 Task: AssignMailaustralia7@gmail.com as Assignee of Child Issue ChildIssue0000000149 of Issue Issue0000000075 in Backlog  in Scrum Project Project0000000015 in Jira. AssignMailaustralia7@gmail.com as Assignee of Child Issue ChildIssue0000000150 of Issue Issue0000000075 in Backlog  in Scrum Project Project0000000015 in Jira. AssignVinnyoffice2@gmail.com as Assignee of Child Issue ChildIssue0000000151 of Issue Issue0000000076 in Backlog  in Scrum Project Project0000000016 in Jira. AssignVinnyoffice2@gmail.com as Assignee of Child Issue ChildIssue0000000152 of Issue Issue0000000076 in Backlog  in Scrum Project Project0000000016 in Jira. AssignVinnyoffice2@gmail.com as Assignee of Child Issue ChildIssue0000000153 of Issue Issue0000000077 in Backlog  in Scrum Project Project0000000016 in Jira
Action: Mouse moved to (365, 519)
Screenshot: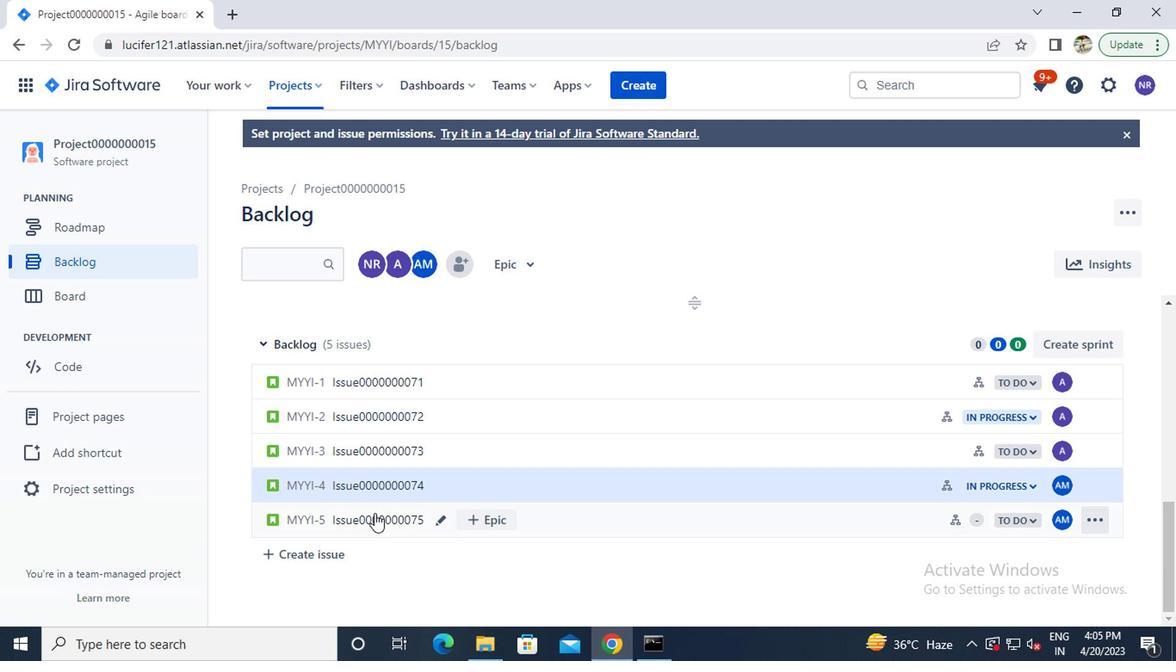 
Action: Mouse pressed left at (365, 519)
Screenshot: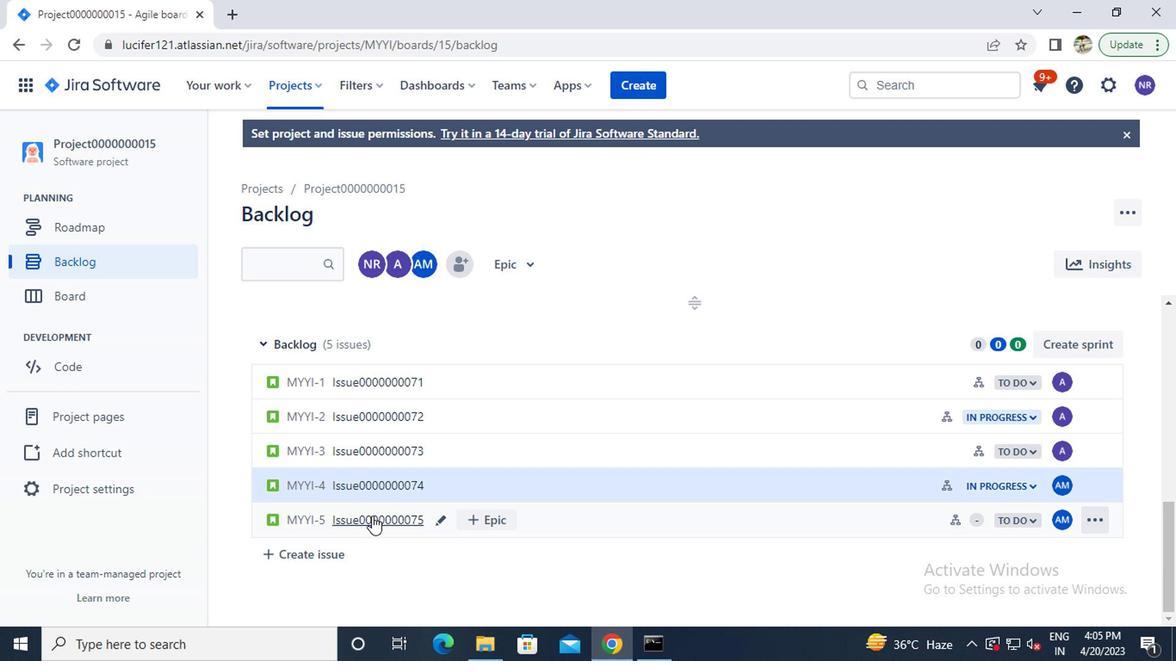 
Action: Mouse moved to (974, 476)
Screenshot: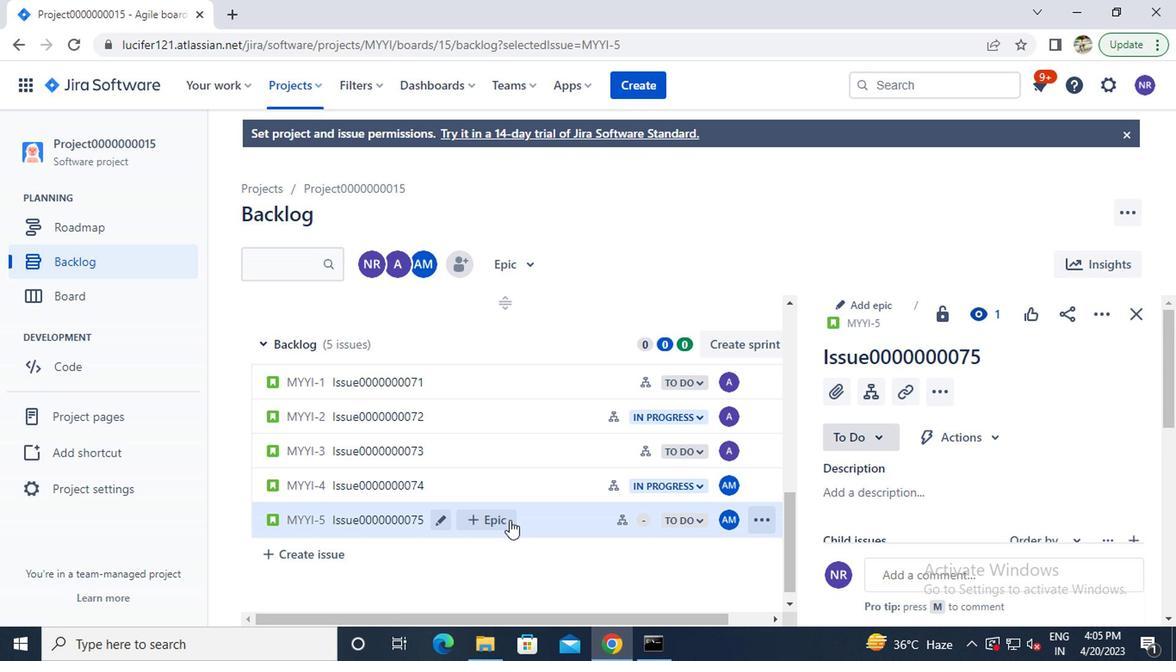 
Action: Mouse scrolled (974, 475) with delta (0, 0)
Screenshot: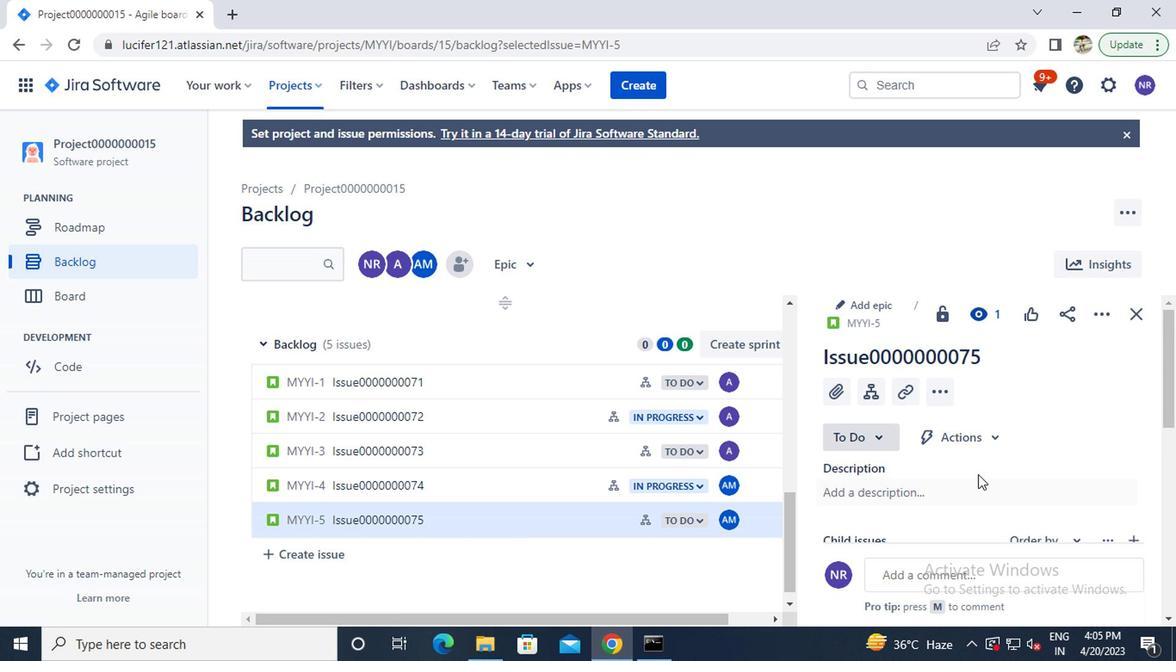 
Action: Mouse scrolled (974, 475) with delta (0, 0)
Screenshot: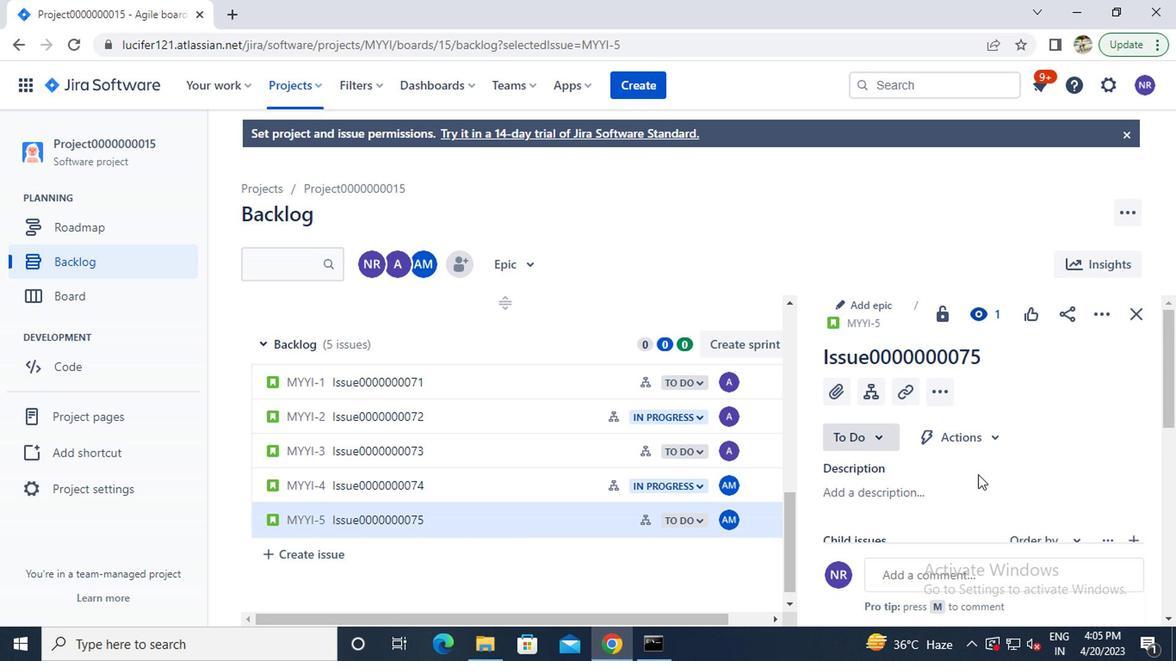 
Action: Mouse moved to (1060, 431)
Screenshot: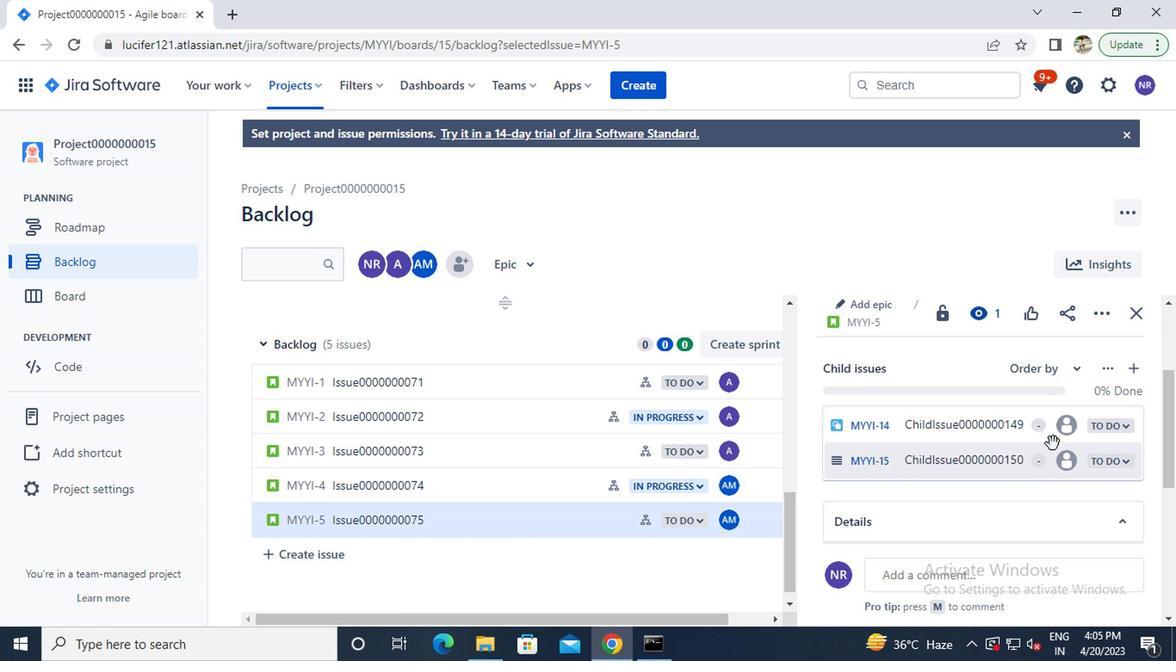 
Action: Mouse pressed left at (1060, 431)
Screenshot: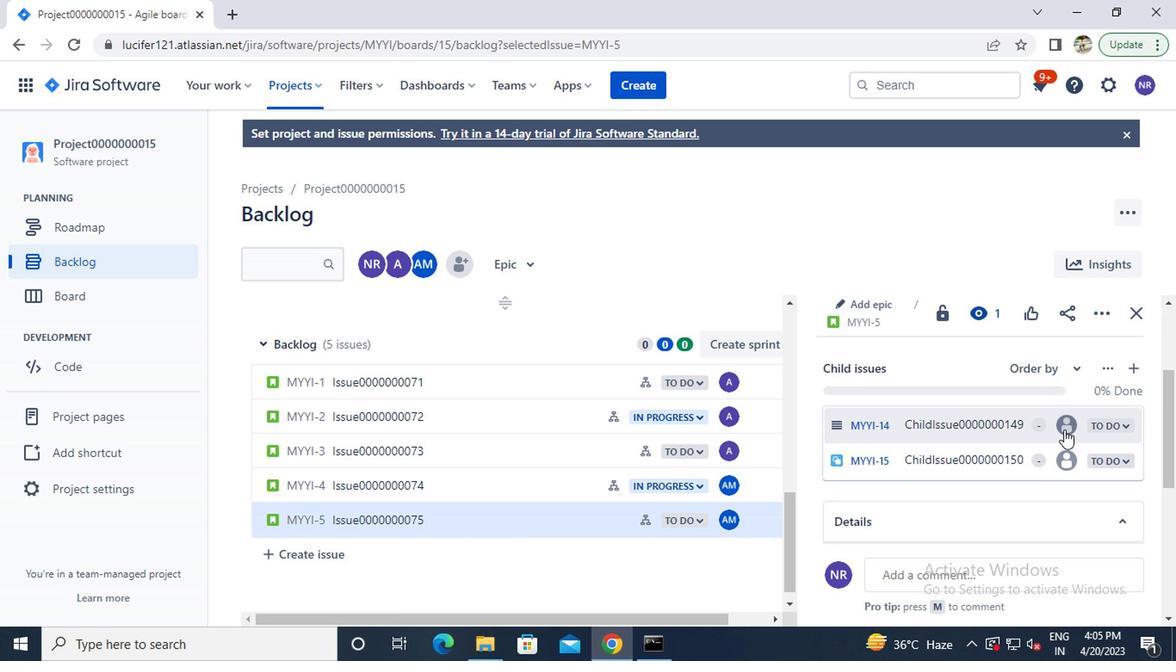 
Action: Key pressed m
Screenshot: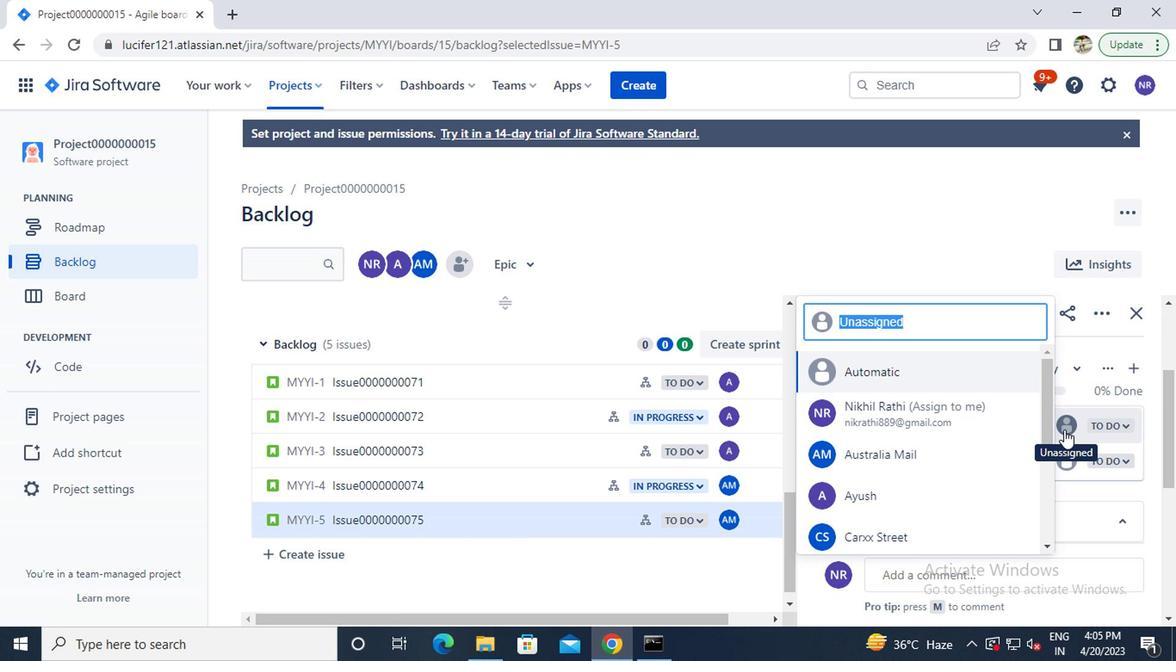 
Action: Mouse moved to (914, 419)
Screenshot: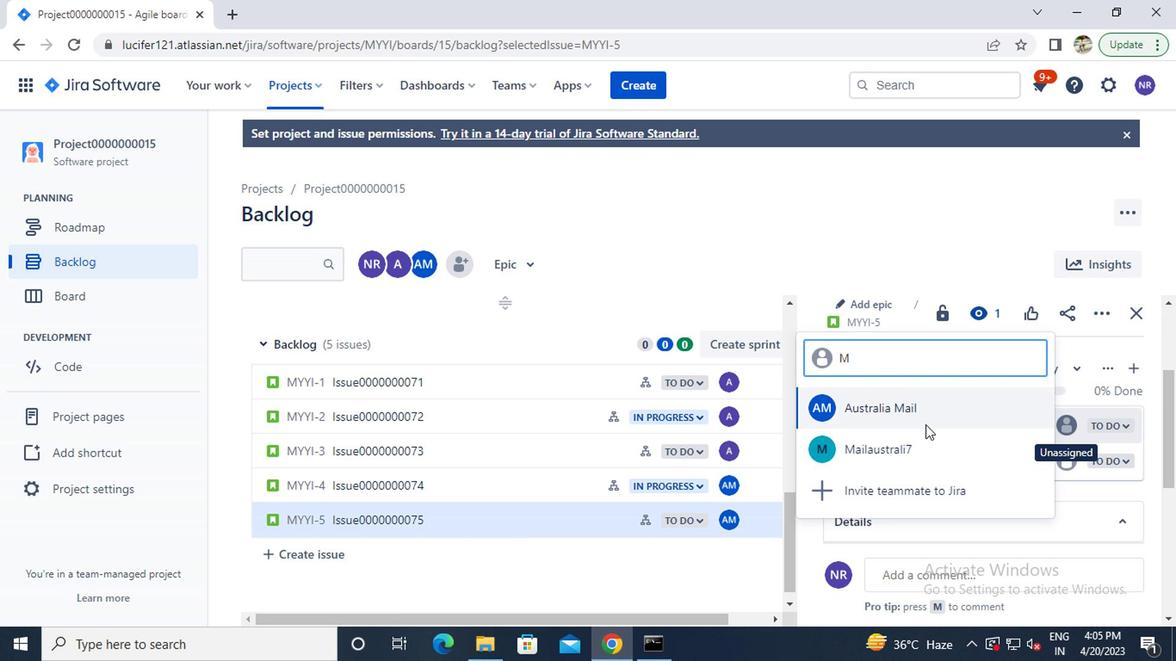 
Action: Mouse pressed left at (914, 419)
Screenshot: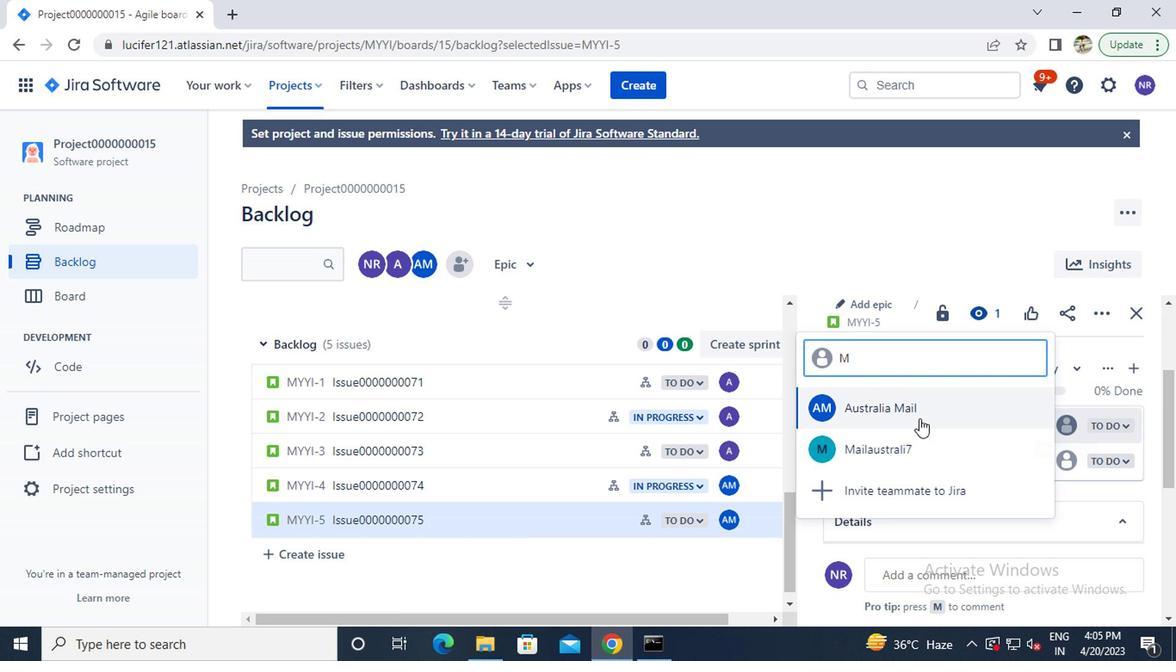 
Action: Mouse moved to (1073, 466)
Screenshot: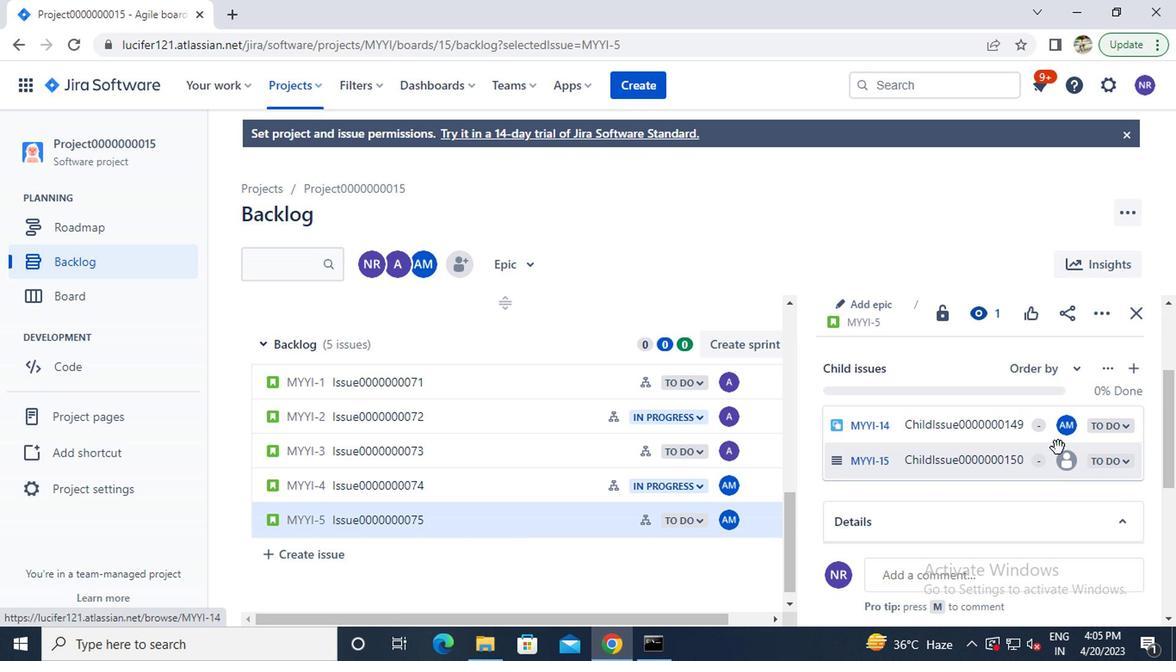 
Action: Mouse pressed left at (1073, 466)
Screenshot: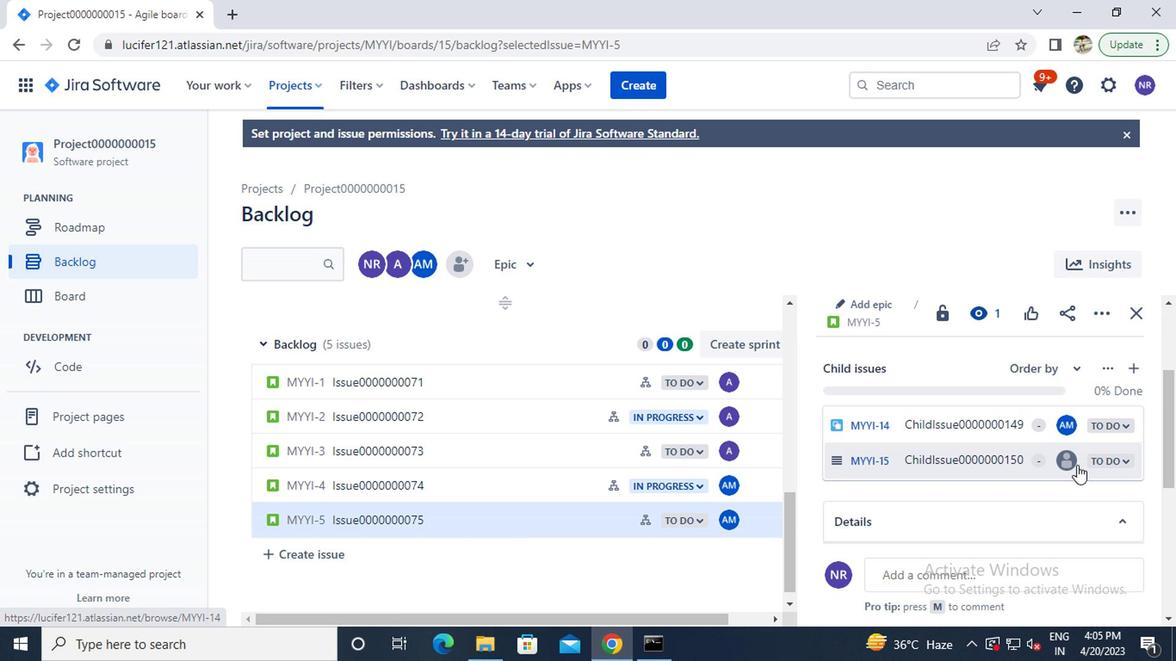 
Action: Key pressed m
Screenshot: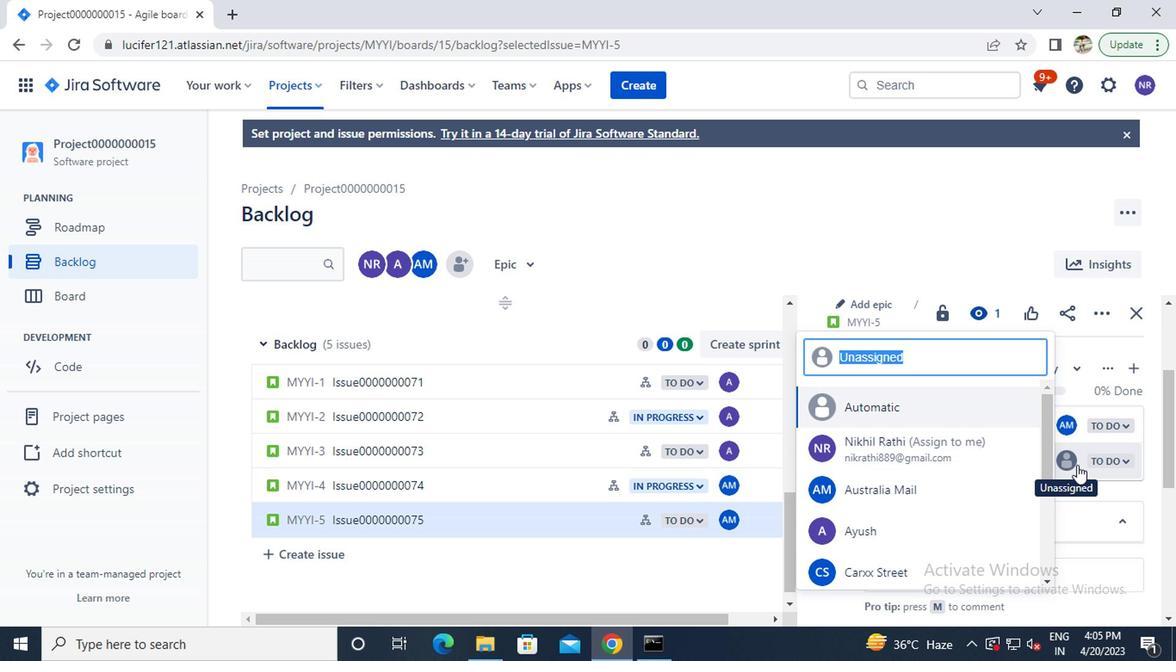
Action: Mouse moved to (916, 443)
Screenshot: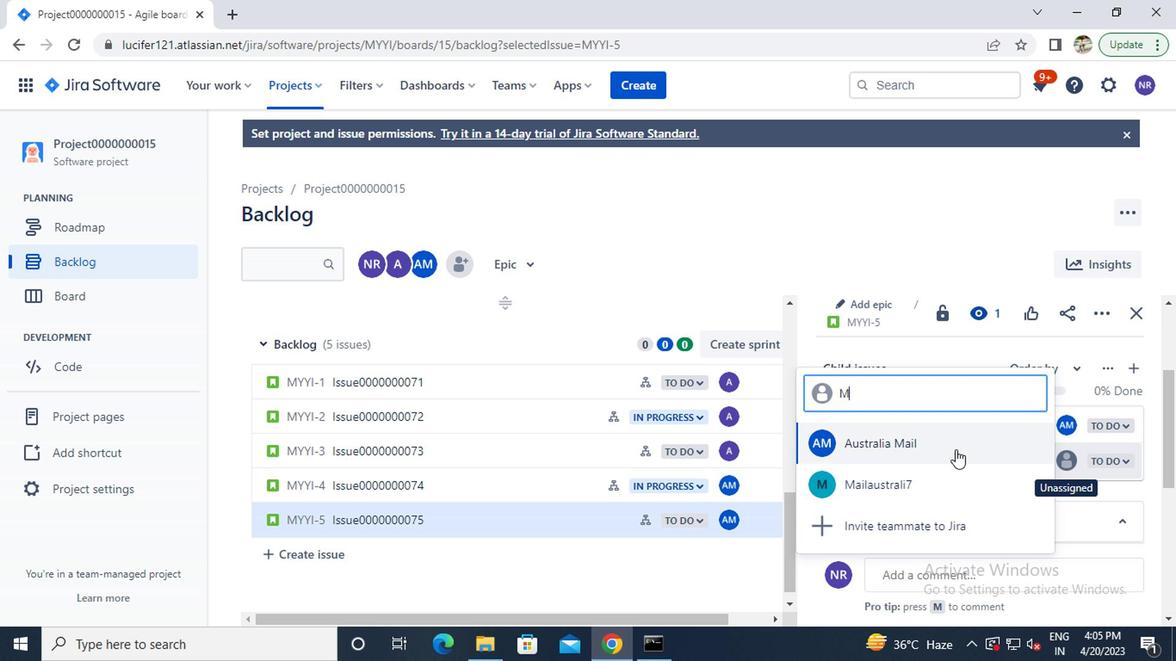 
Action: Mouse pressed left at (916, 443)
Screenshot: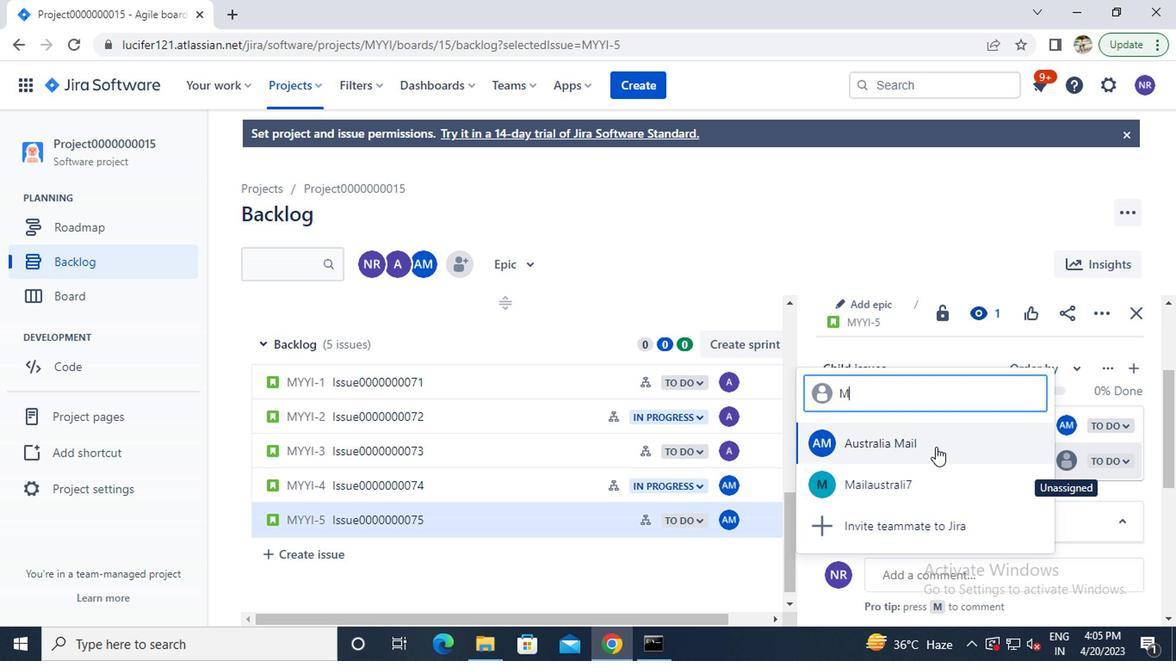
Action: Mouse moved to (276, 81)
Screenshot: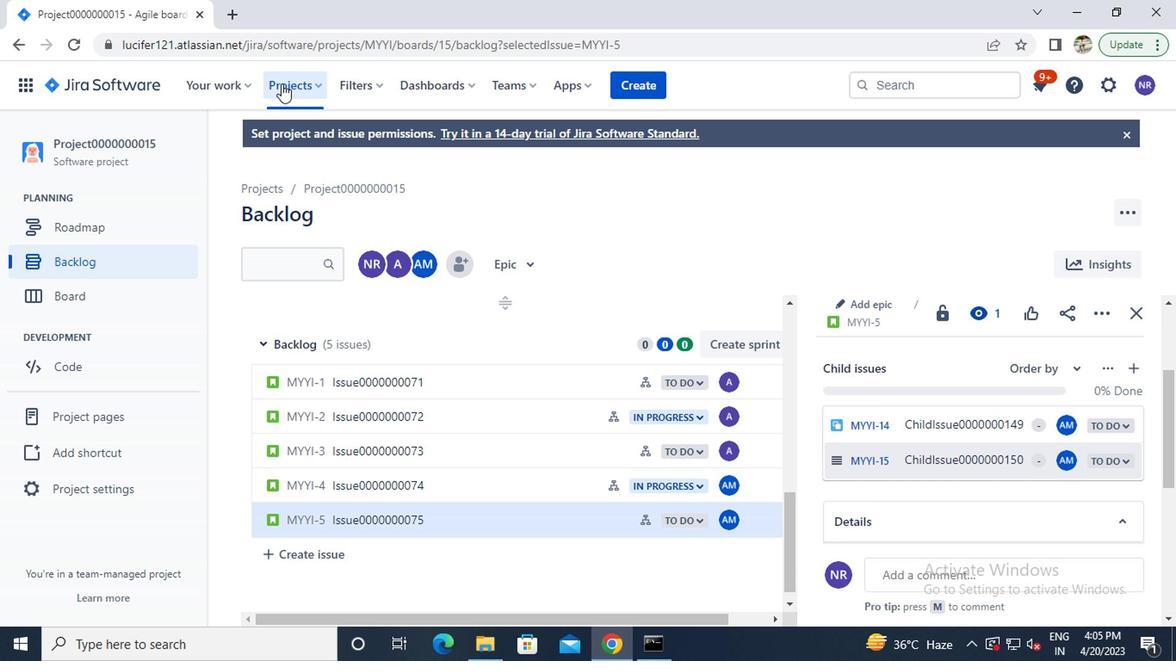 
Action: Mouse pressed left at (276, 81)
Screenshot: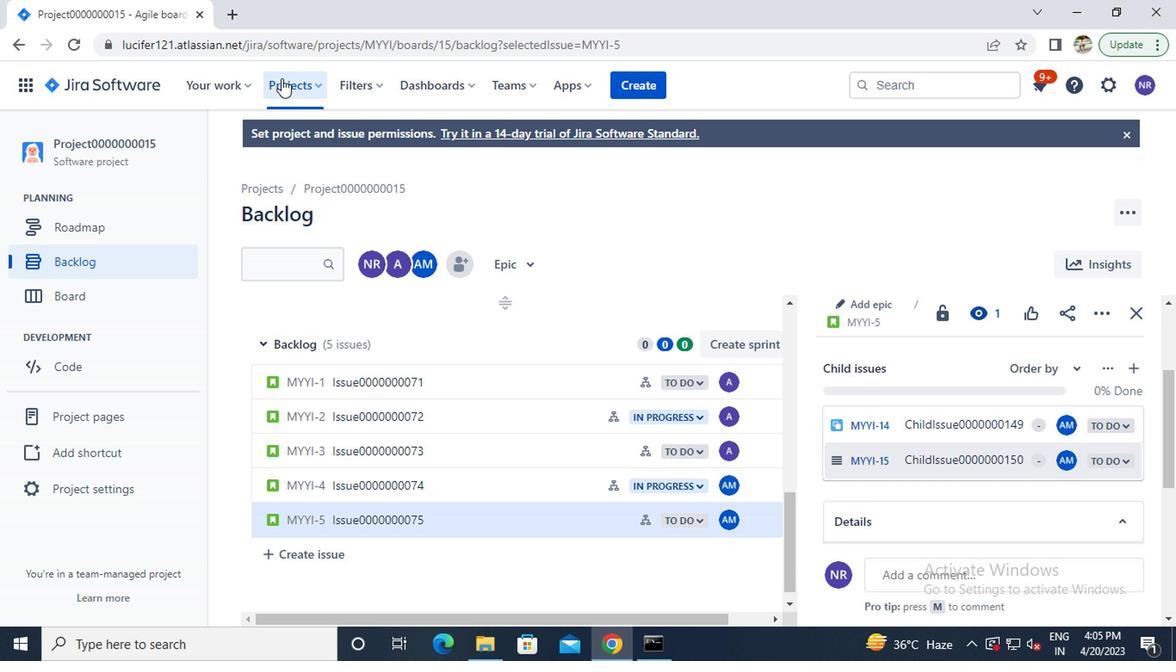 
Action: Mouse moved to (314, 208)
Screenshot: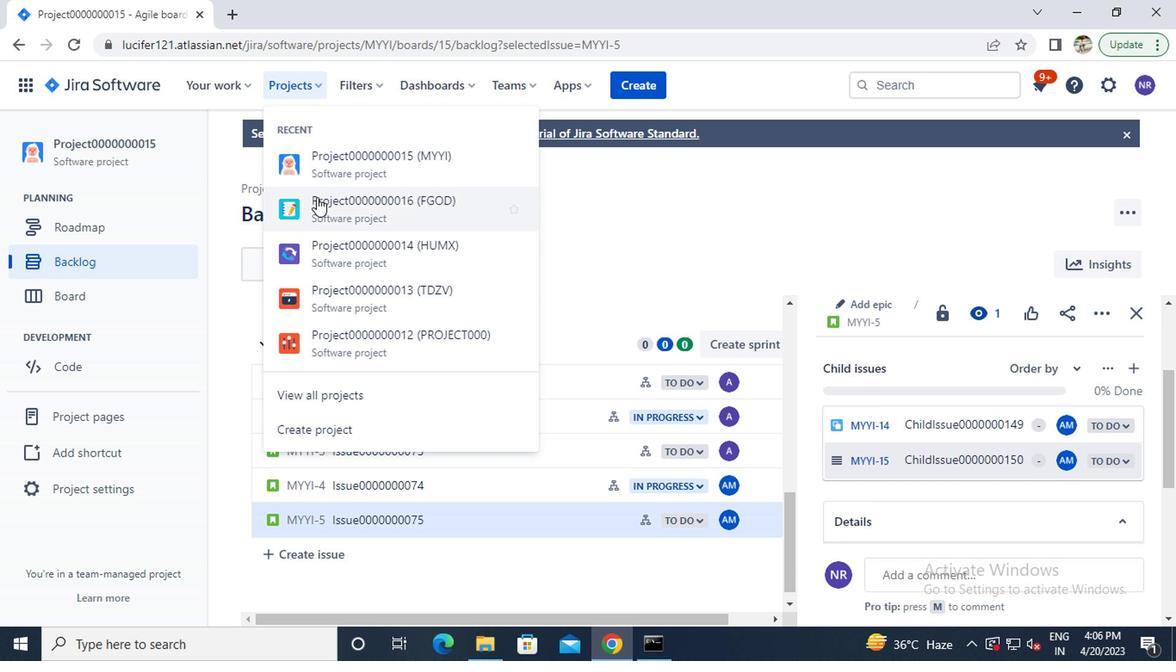 
Action: Mouse pressed left at (314, 208)
Screenshot: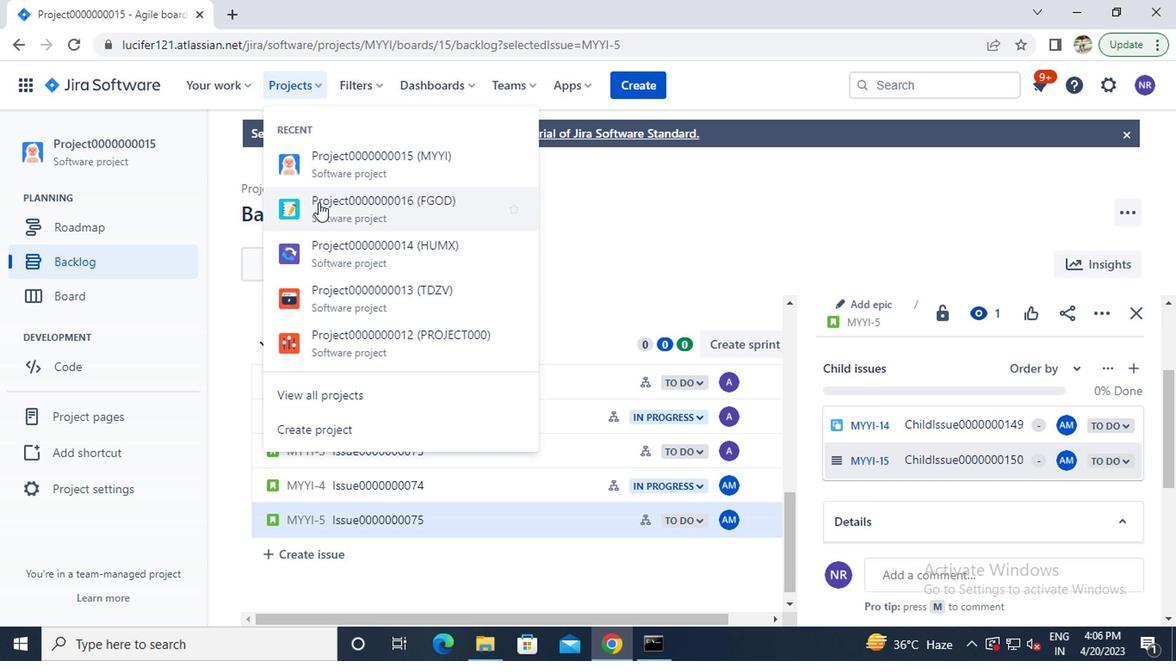 
Action: Mouse moved to (126, 262)
Screenshot: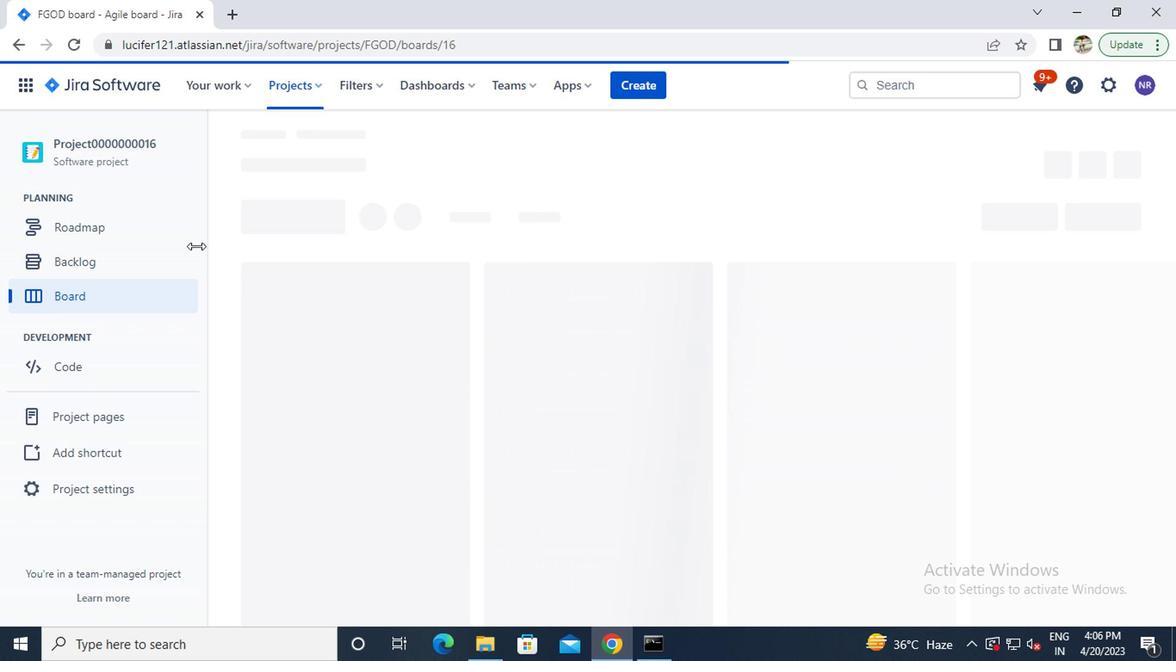 
Action: Mouse pressed left at (126, 262)
Screenshot: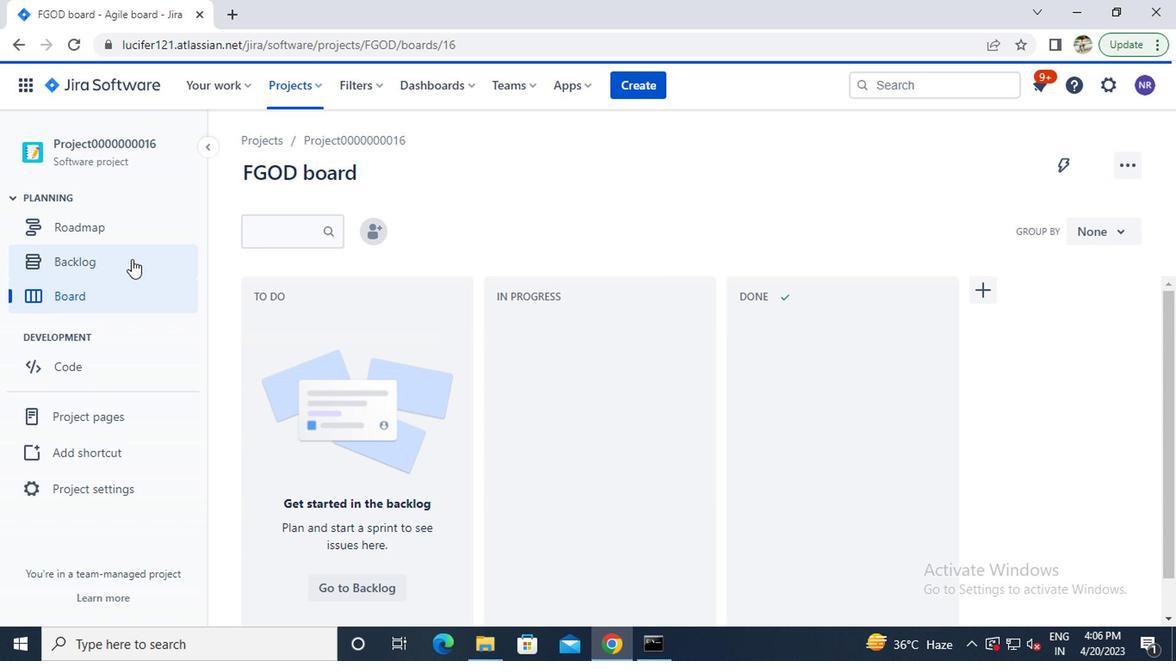 
Action: Mouse moved to (473, 290)
Screenshot: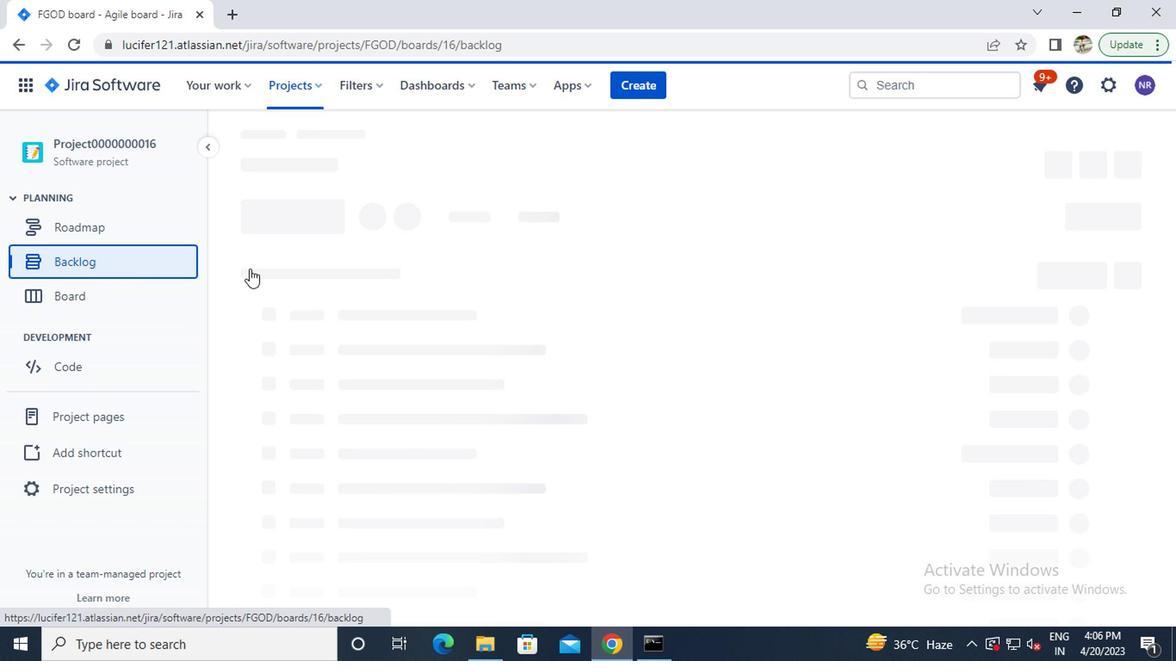 
Action: Mouse scrolled (473, 289) with delta (0, 0)
Screenshot: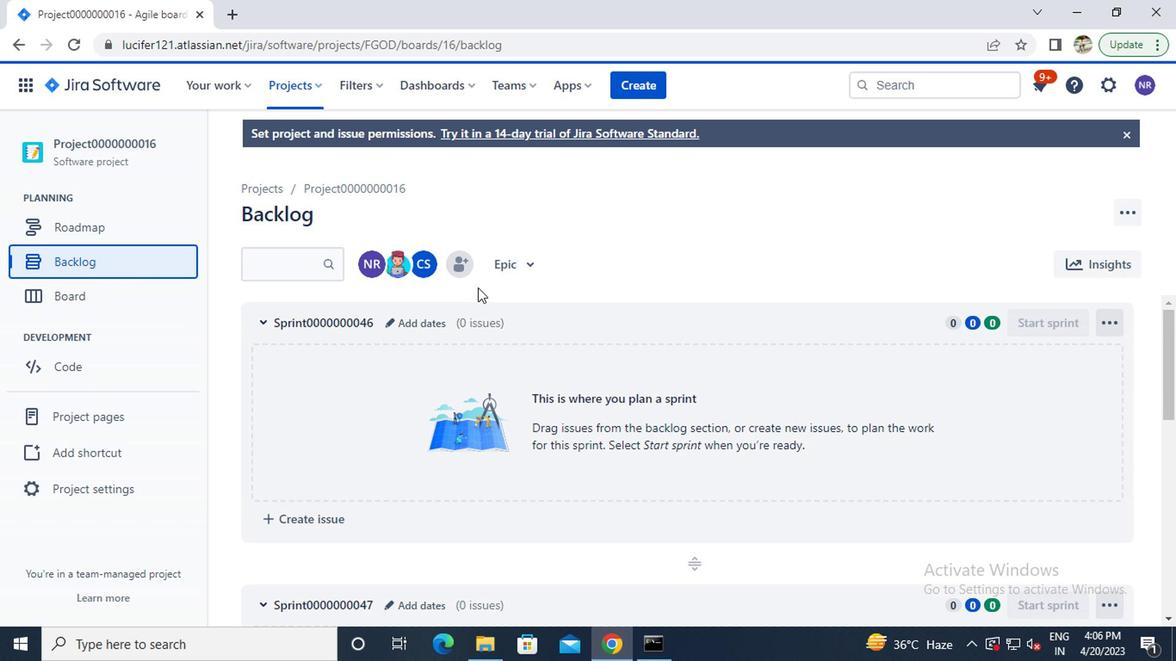 
Action: Mouse scrolled (473, 289) with delta (0, 0)
Screenshot: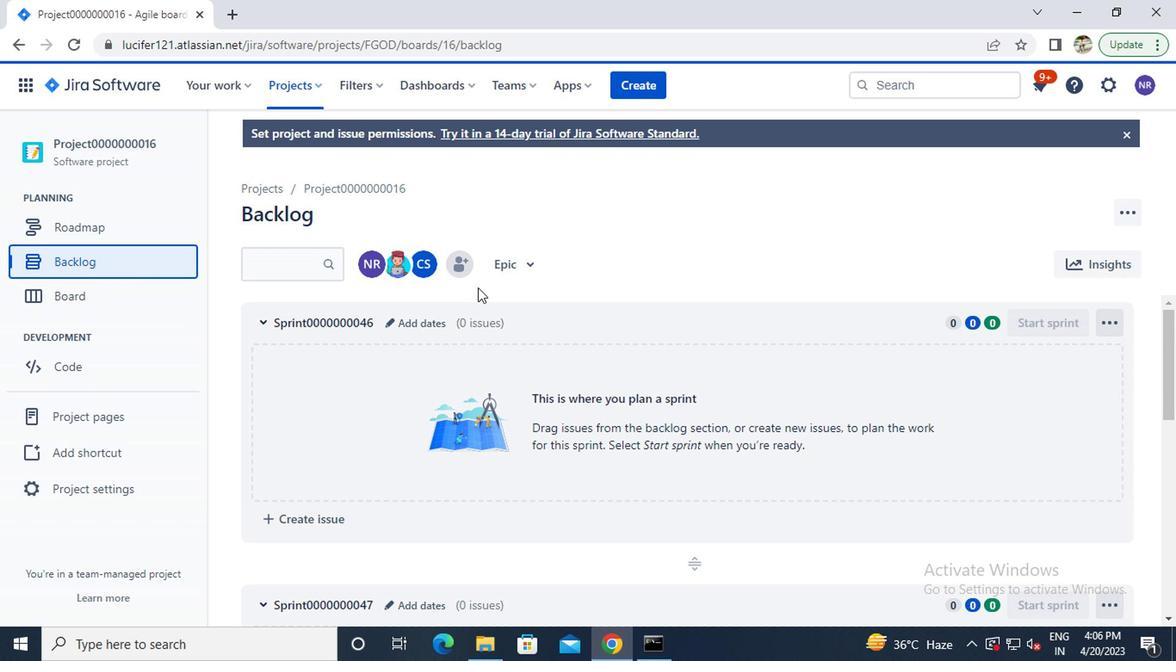 
Action: Mouse moved to (492, 305)
Screenshot: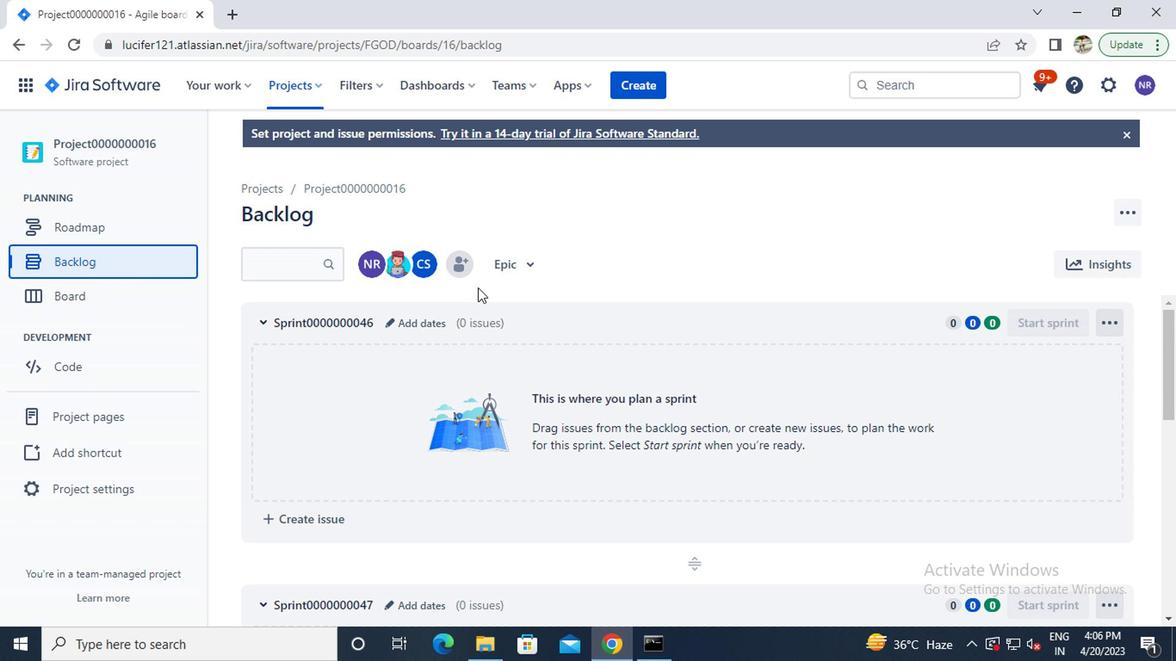 
Action: Mouse scrolled (492, 305) with delta (0, 0)
Screenshot: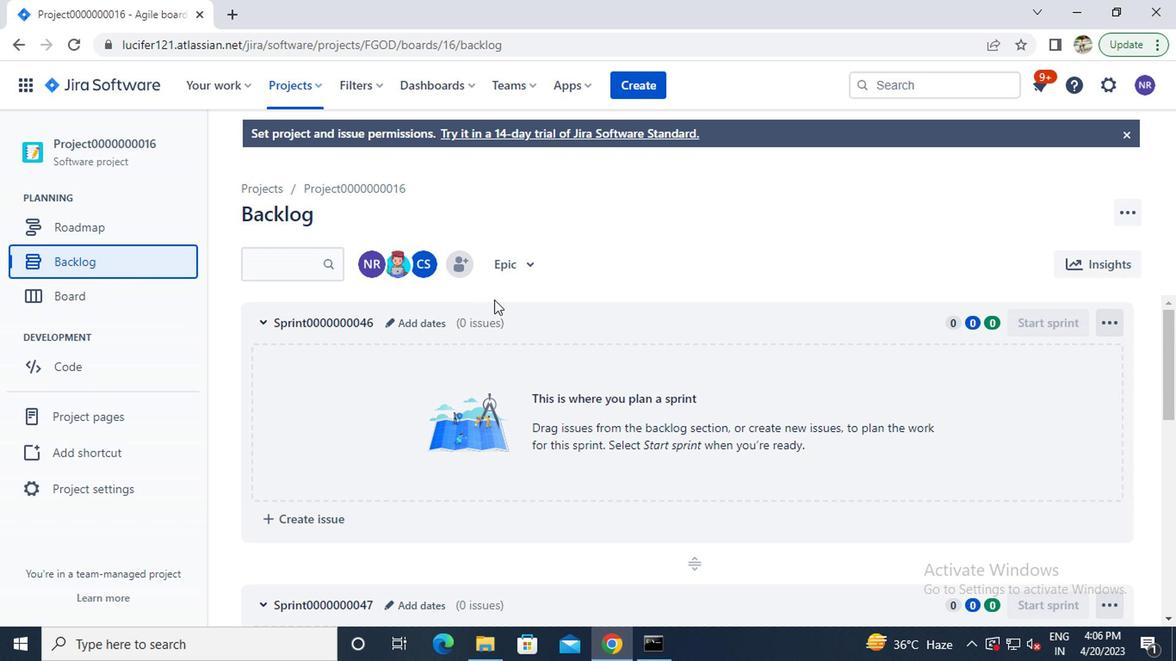 
Action: Mouse scrolled (492, 305) with delta (0, 0)
Screenshot: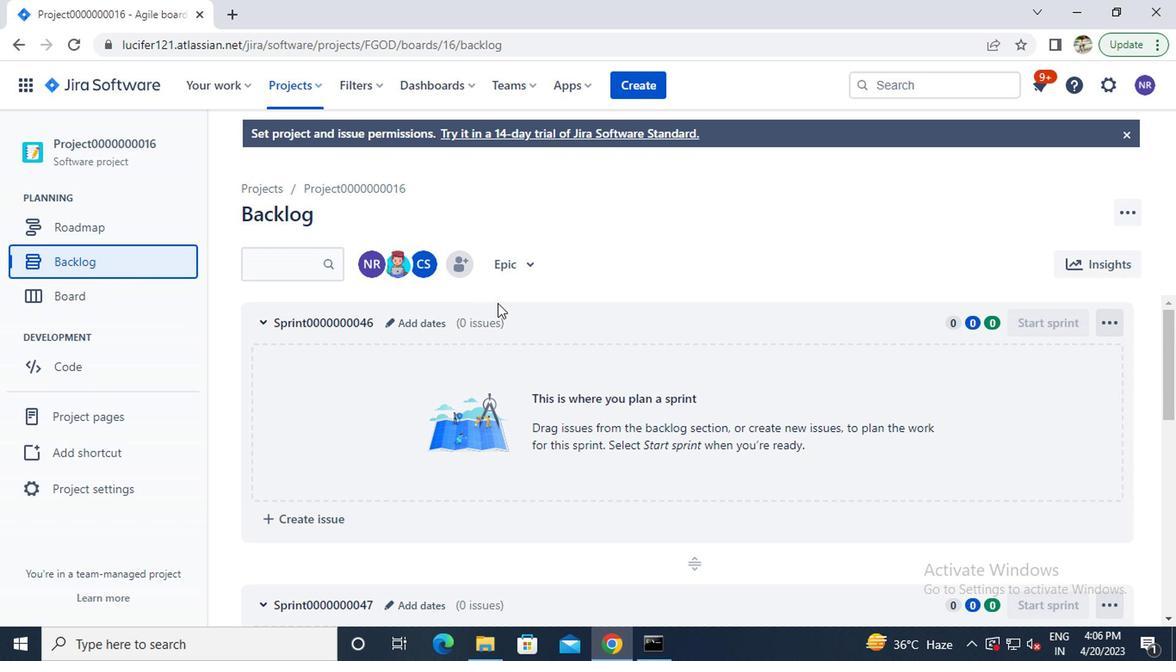 
Action: Mouse scrolled (492, 305) with delta (0, 0)
Screenshot: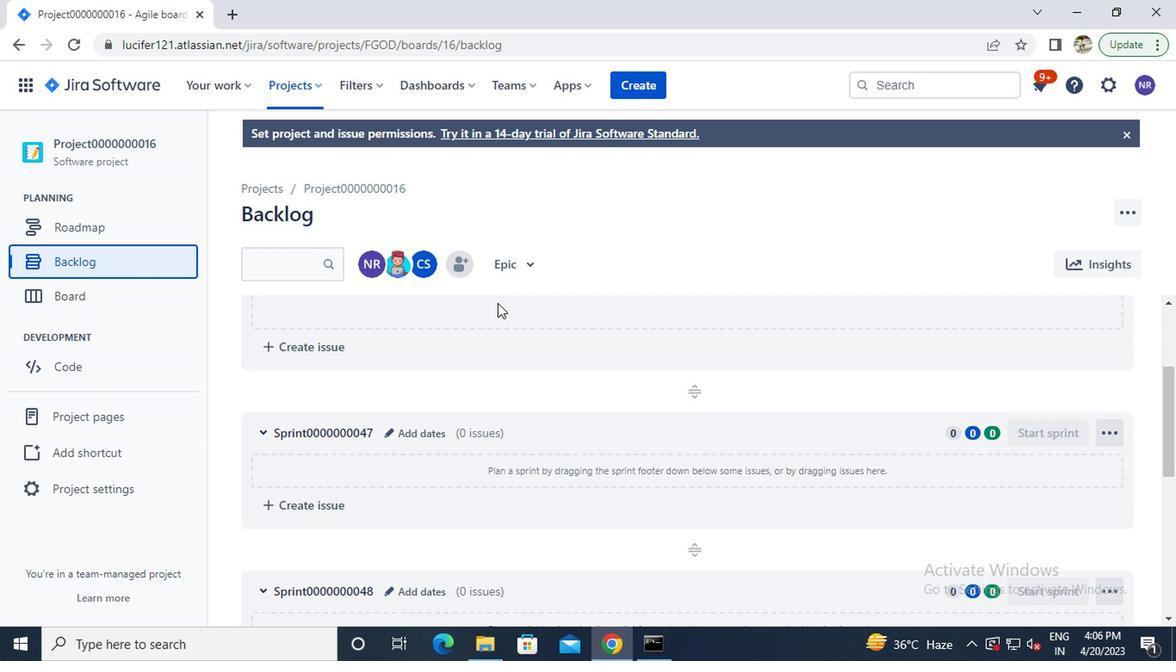 
Action: Mouse scrolled (492, 305) with delta (0, 0)
Screenshot: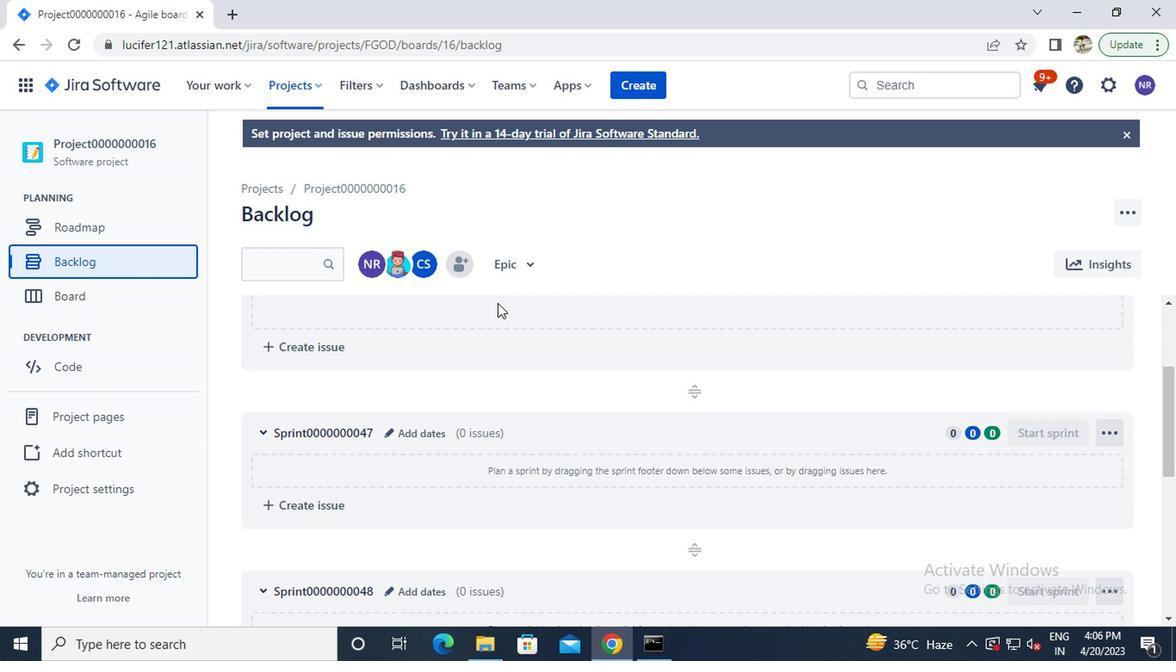
Action: Mouse moved to (522, 318)
Screenshot: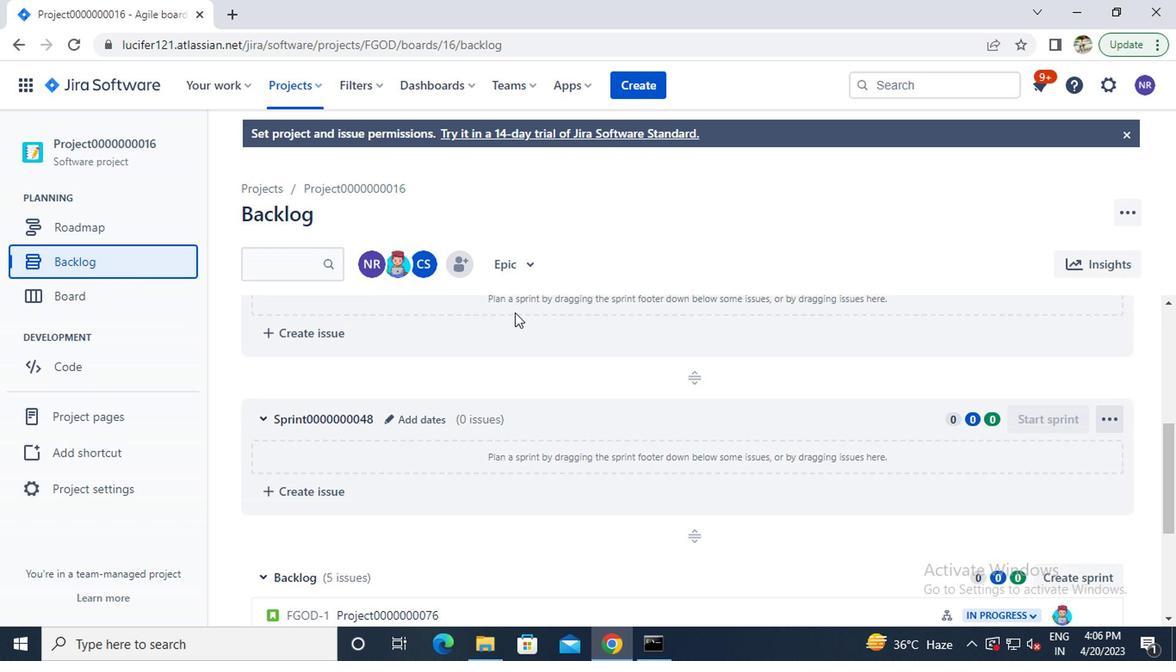 
Action: Mouse scrolled (522, 317) with delta (0, 0)
Screenshot: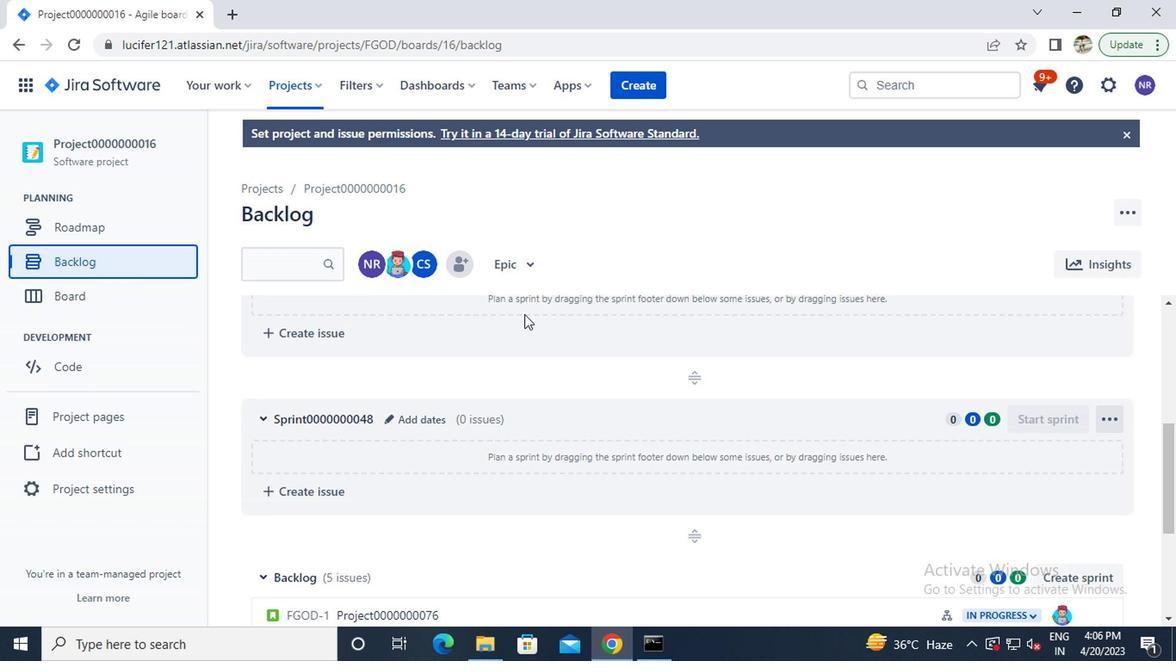 
Action: Mouse scrolled (522, 317) with delta (0, 0)
Screenshot: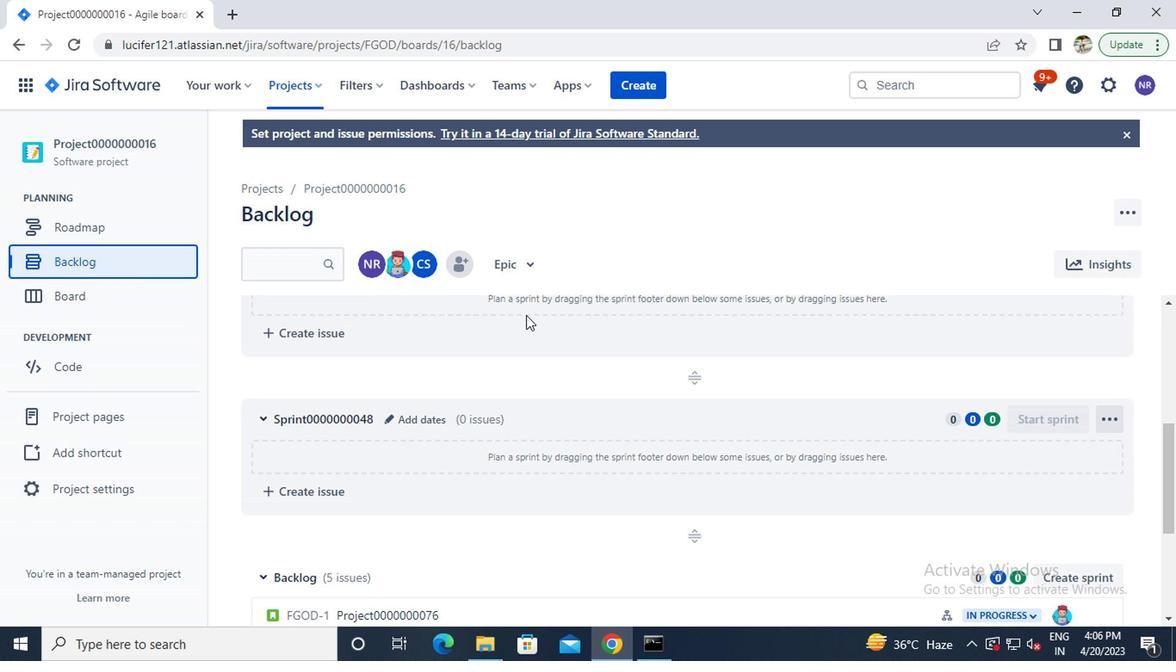 
Action: Mouse scrolled (522, 317) with delta (0, 0)
Screenshot: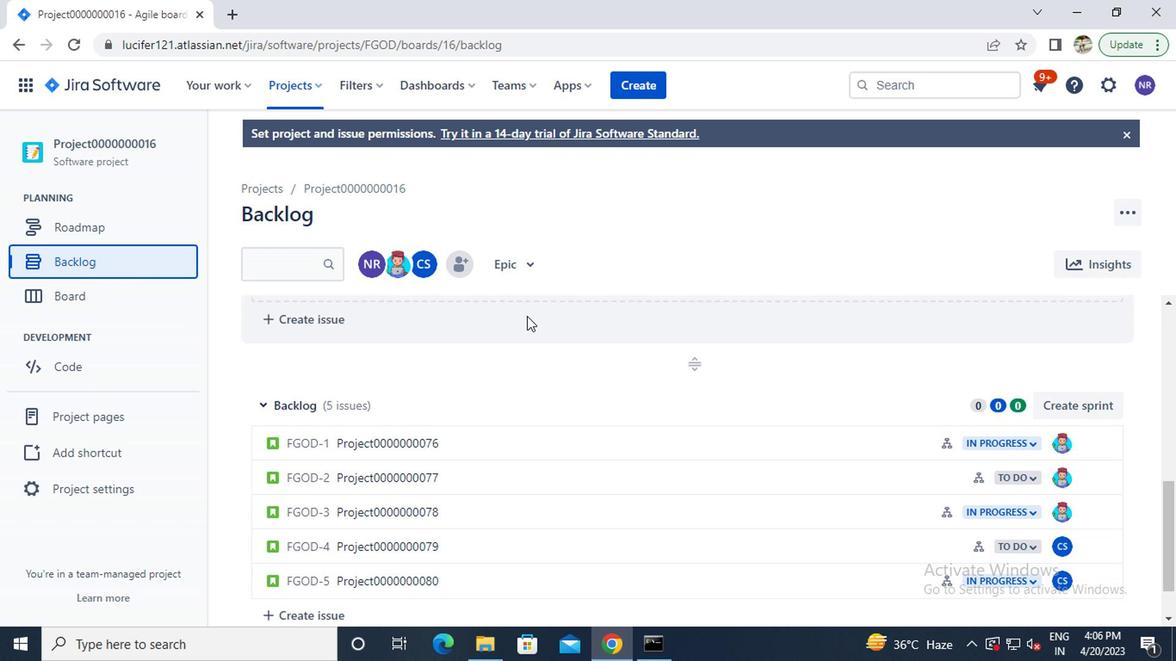 
Action: Mouse scrolled (522, 317) with delta (0, 0)
Screenshot: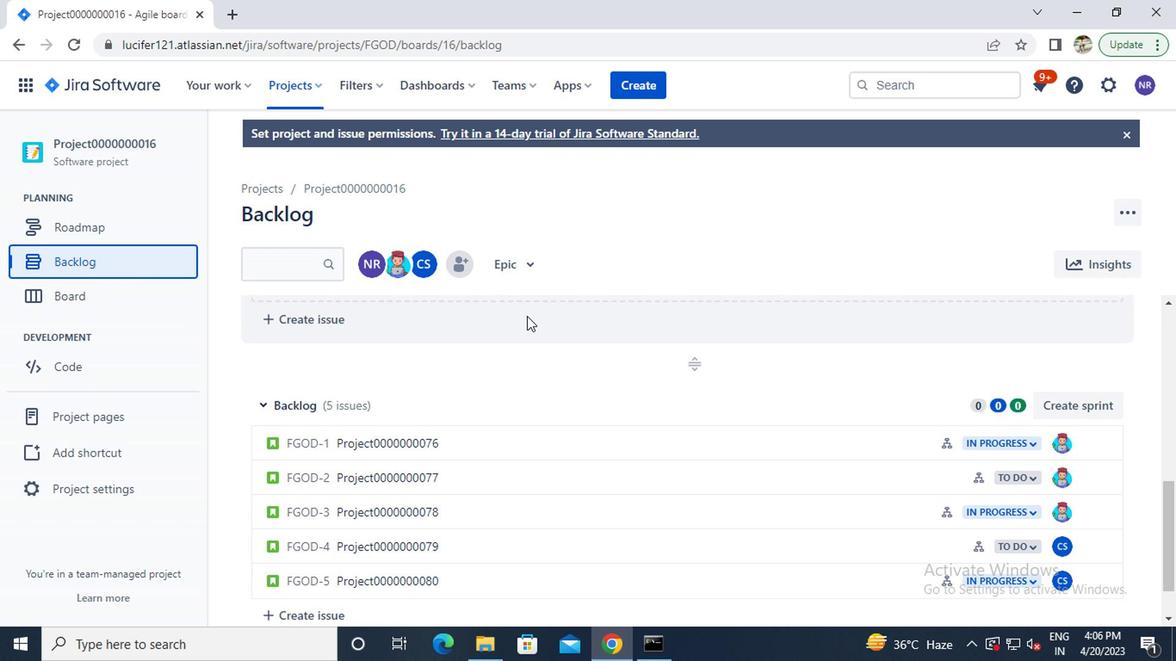 
Action: Mouse moved to (427, 381)
Screenshot: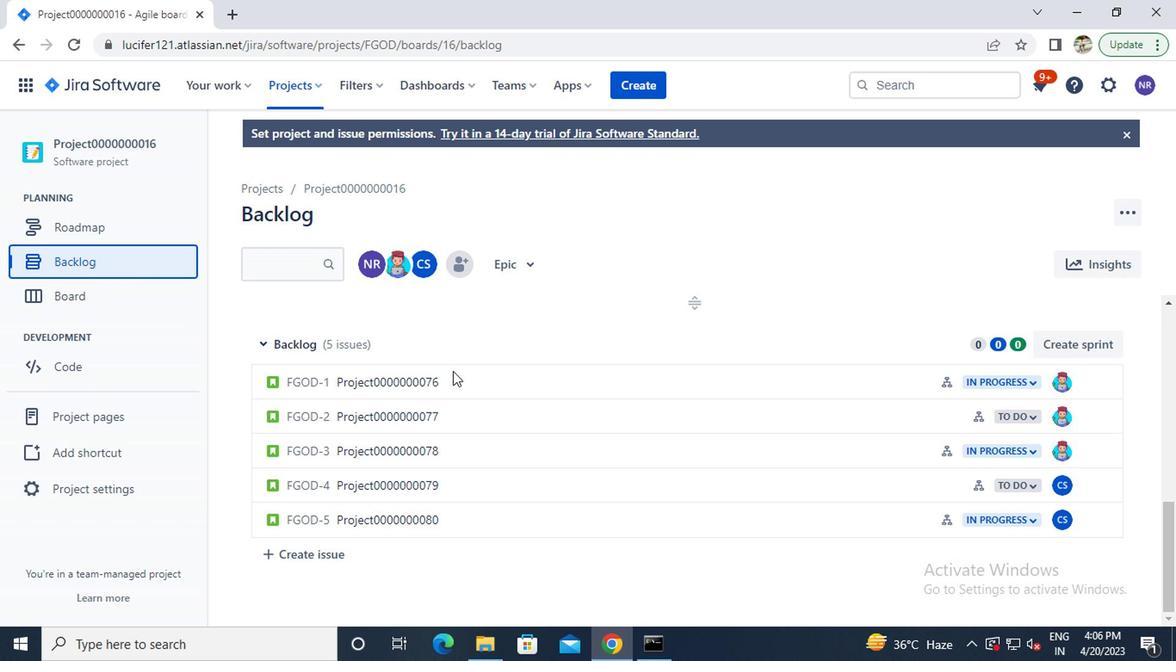 
Action: Mouse pressed left at (427, 381)
Screenshot: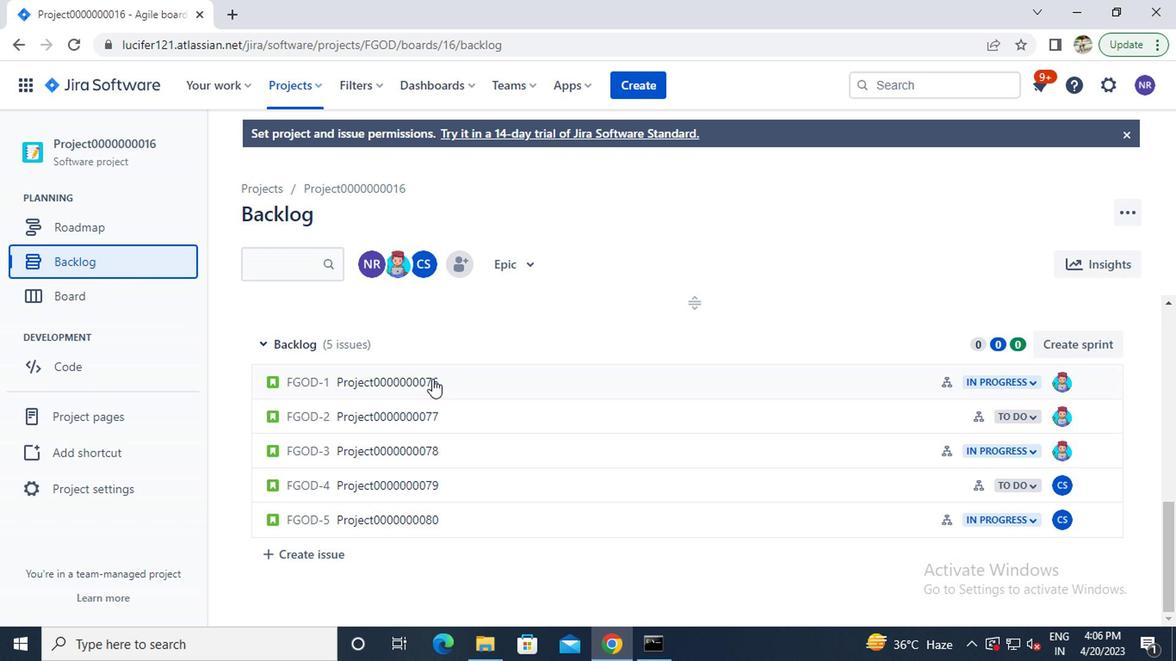 
Action: Mouse moved to (1056, 416)
Screenshot: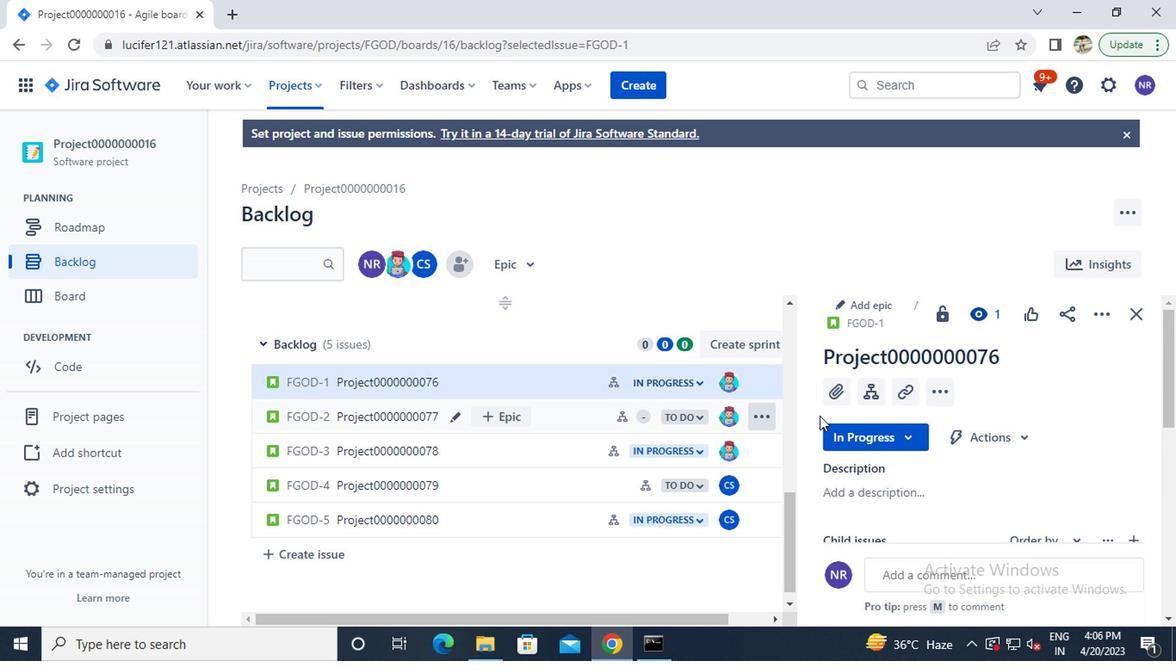 
Action: Mouse scrolled (1056, 415) with delta (0, 0)
Screenshot: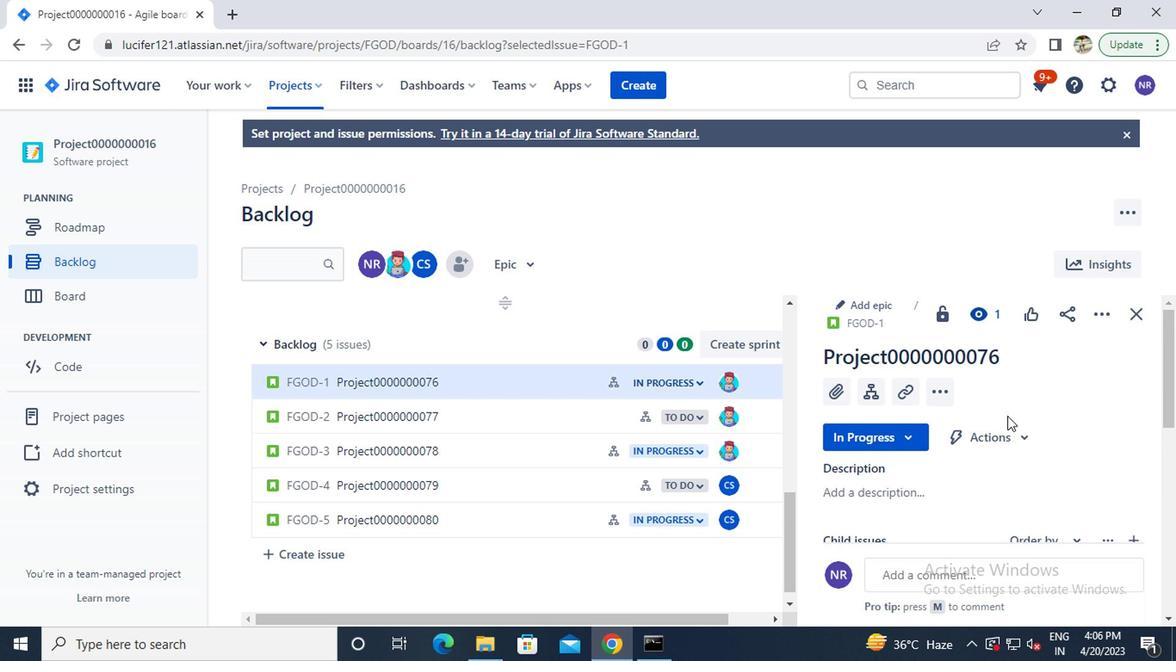 
Action: Mouse moved to (1067, 519)
Screenshot: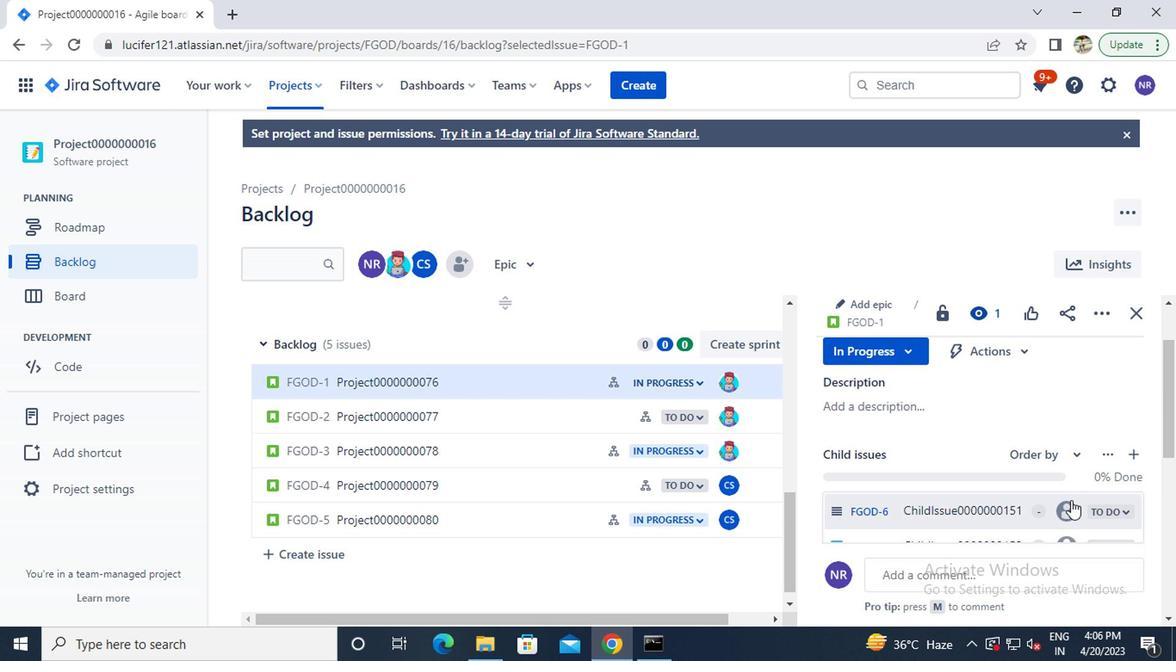 
Action: Mouse pressed left at (1067, 519)
Screenshot: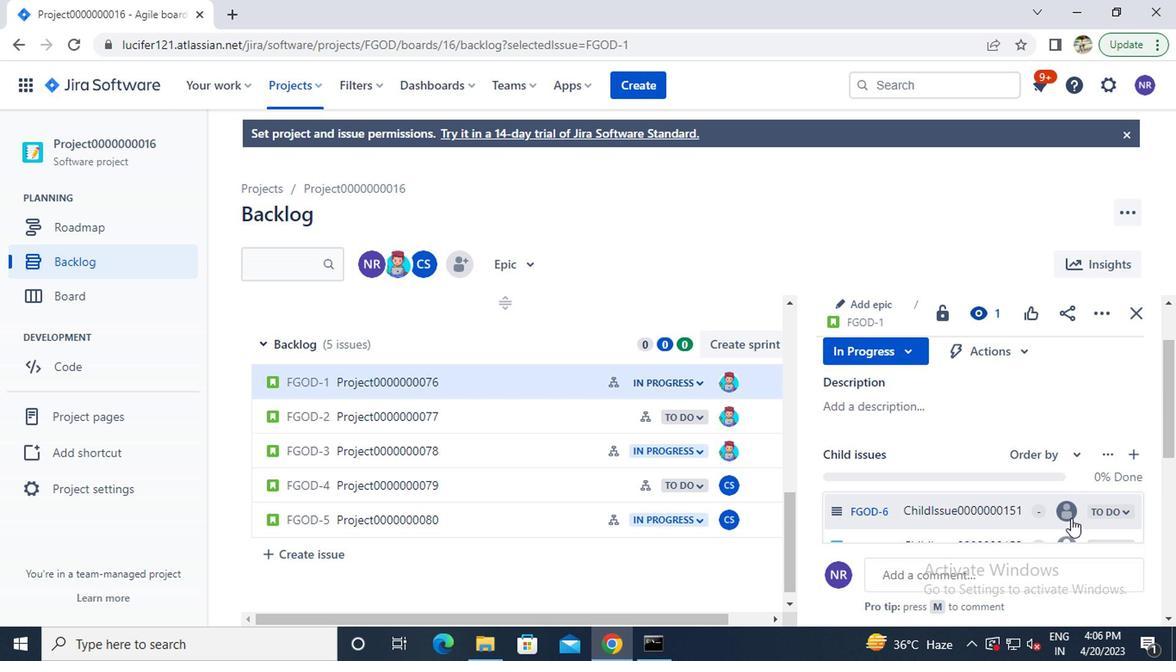 
Action: Key pressed v
Screenshot: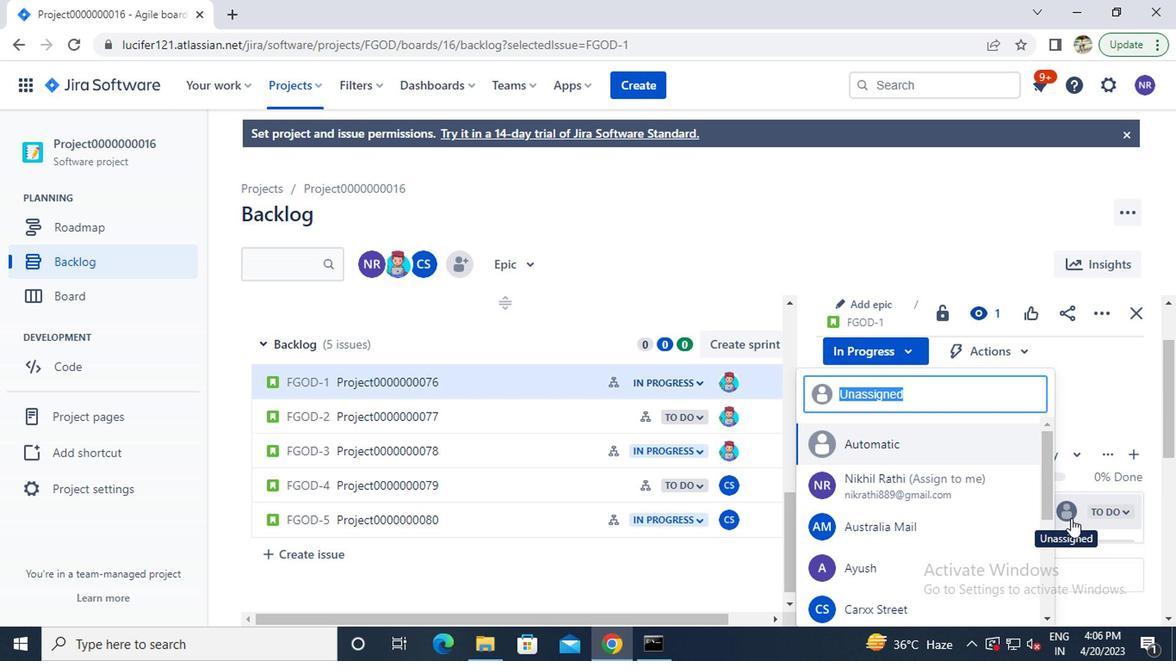
Action: Mouse moved to (881, 509)
Screenshot: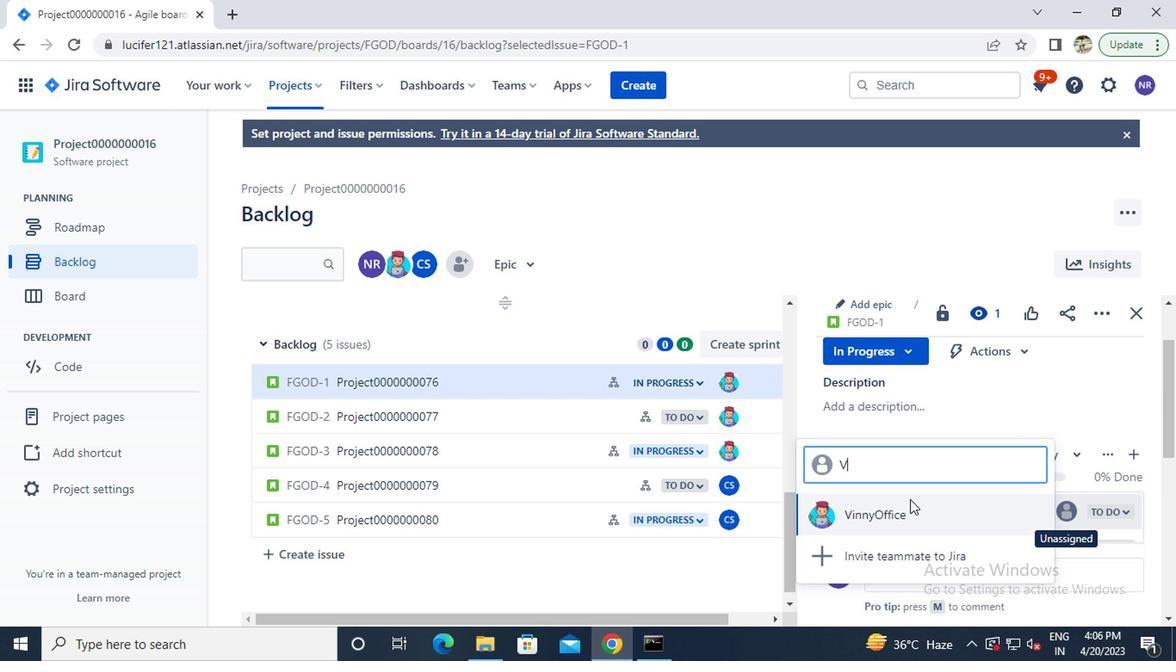 
Action: Mouse pressed left at (881, 509)
Screenshot: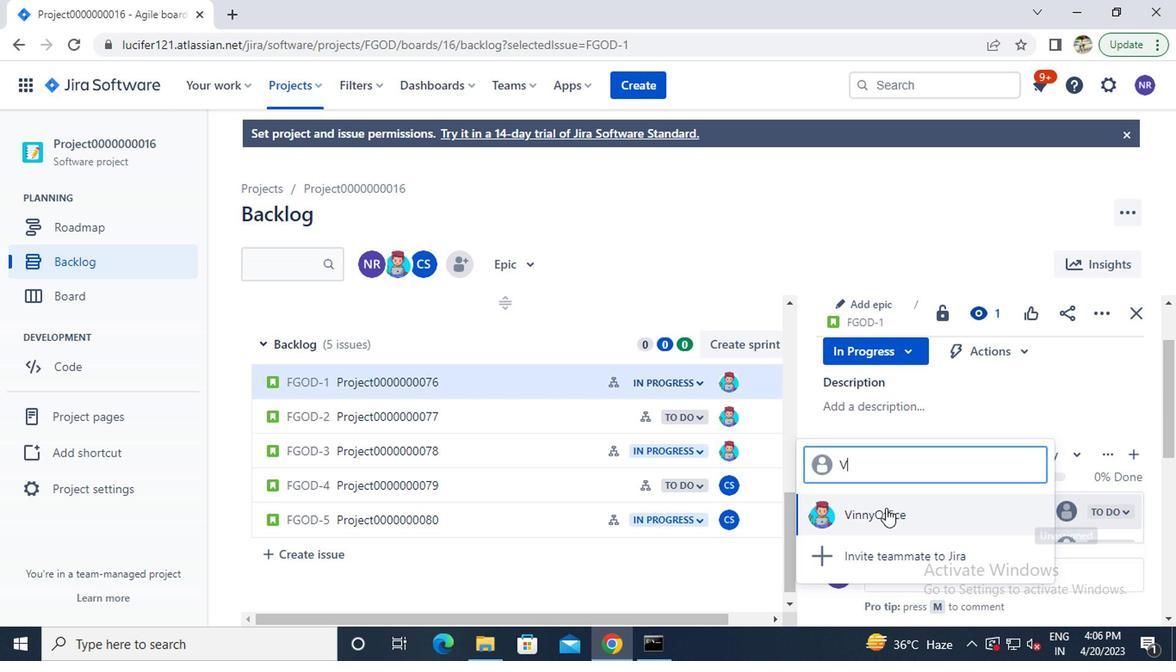 
Action: Mouse moved to (927, 490)
Screenshot: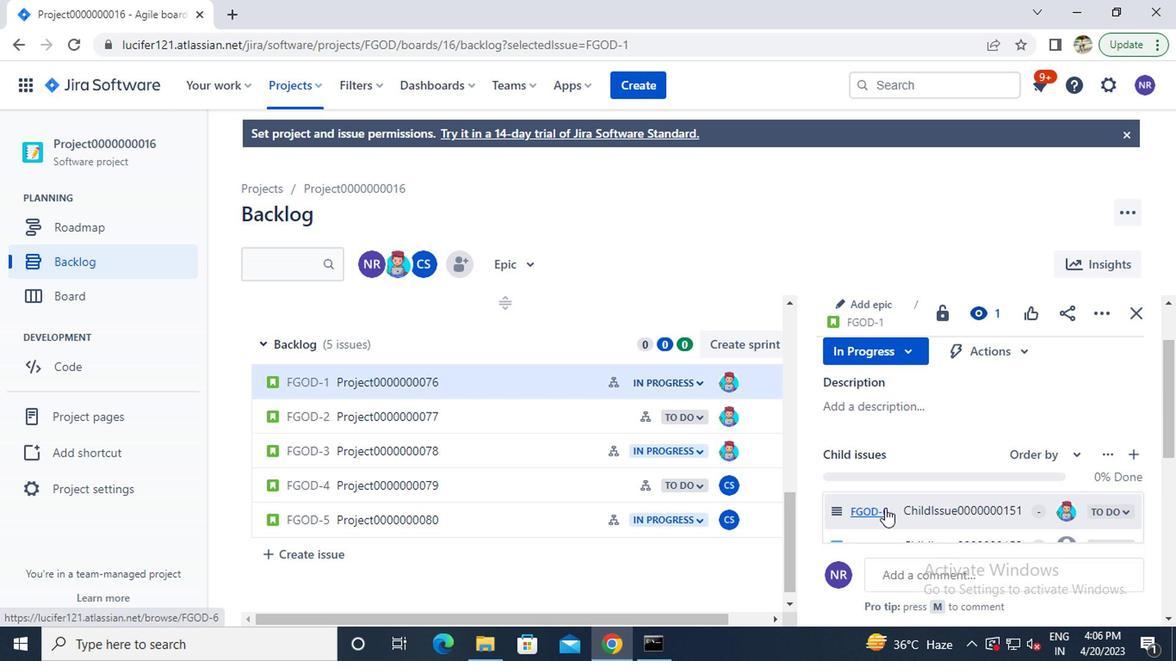 
Action: Mouse scrolled (927, 490) with delta (0, 0)
Screenshot: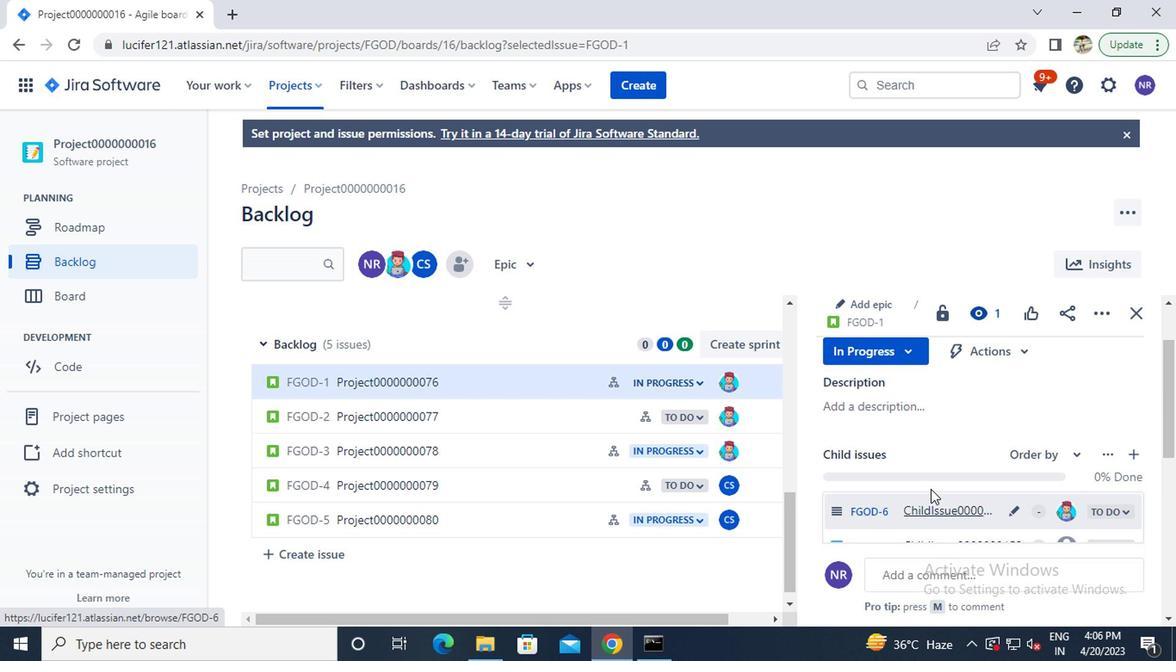 
Action: Mouse moved to (1077, 453)
Screenshot: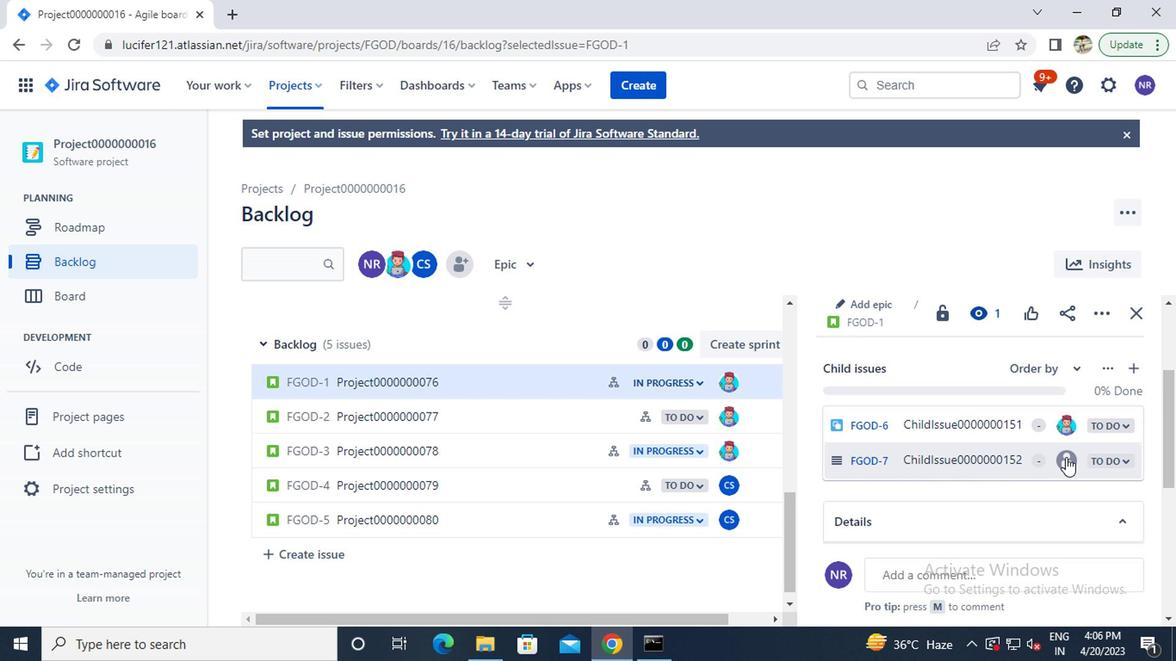 
Action: Mouse pressed left at (1077, 453)
Screenshot: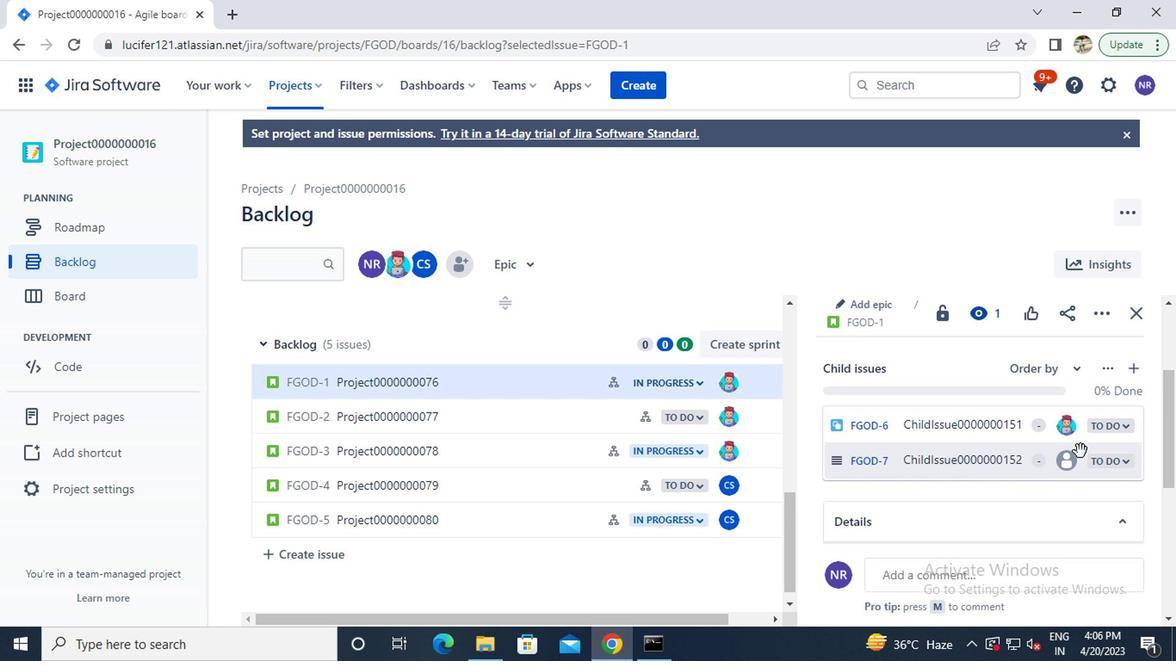 
Action: Mouse moved to (1058, 471)
Screenshot: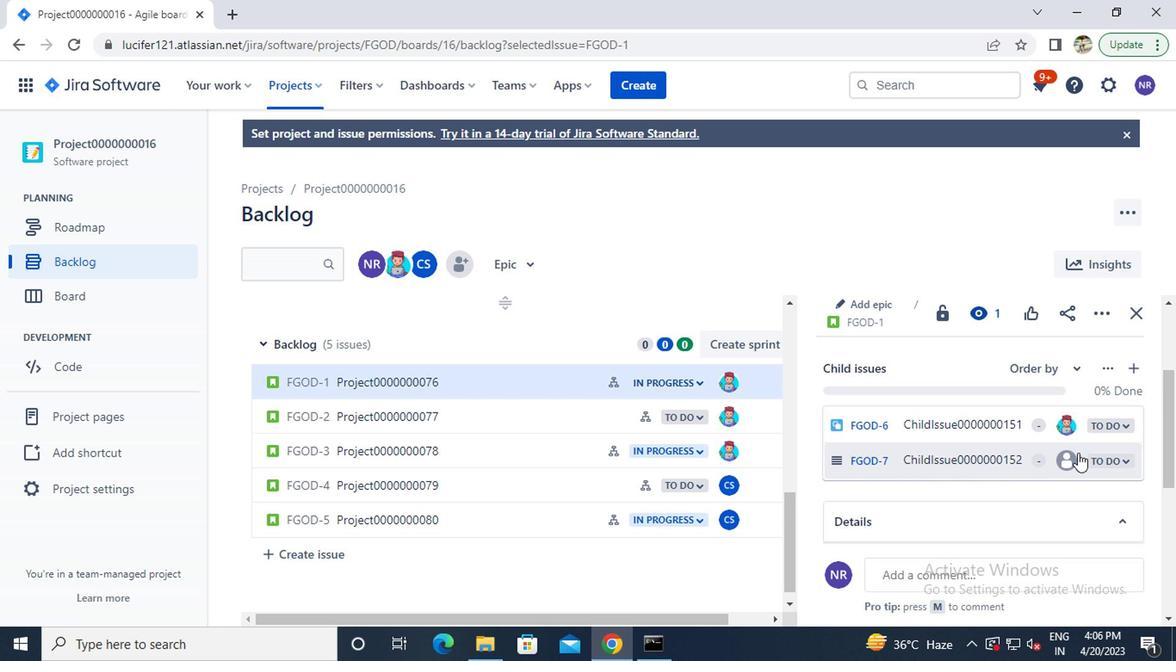 
Action: Mouse pressed left at (1058, 471)
Screenshot: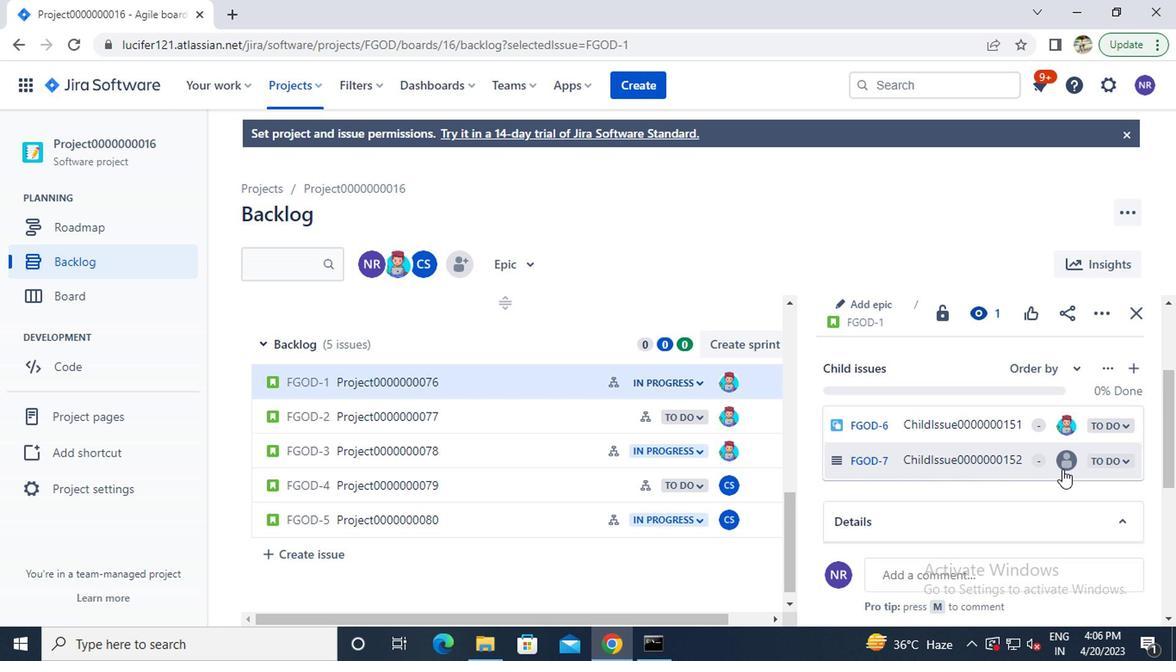 
Action: Key pressed v
Screenshot: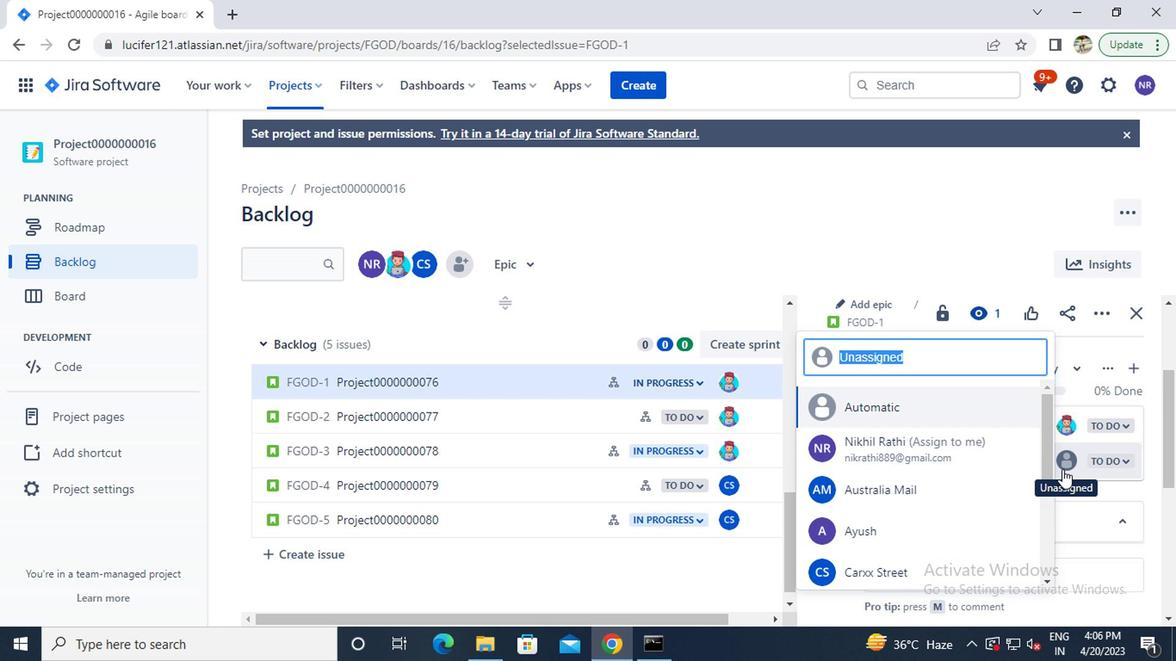 
Action: Mouse moved to (897, 465)
Screenshot: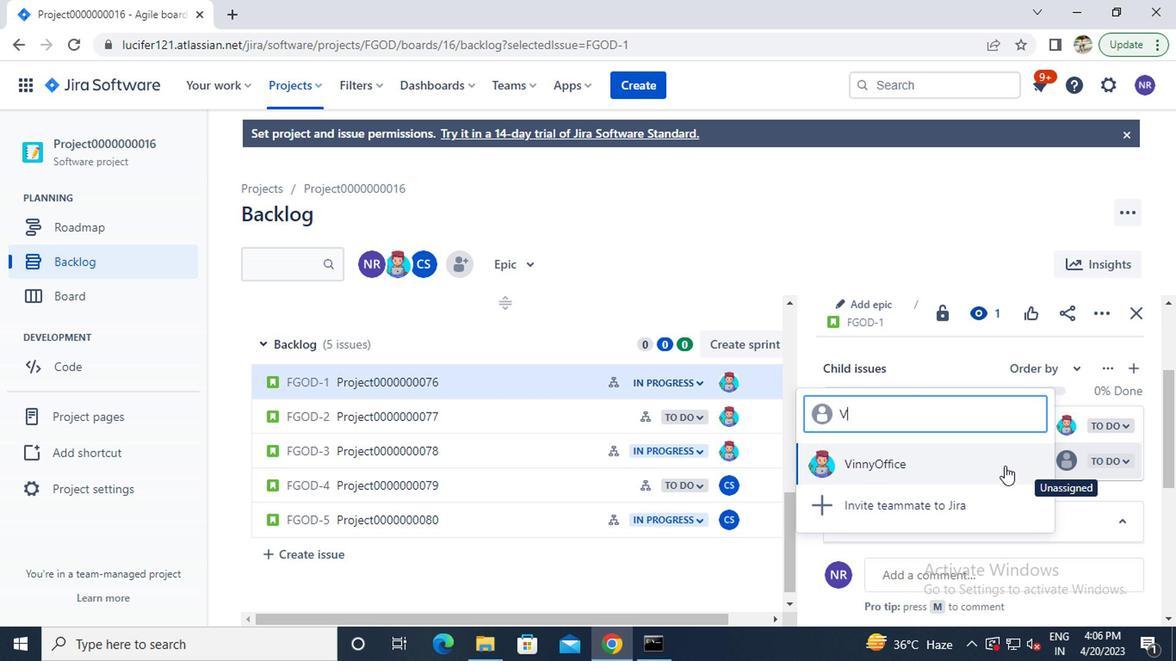 
Action: Mouse pressed left at (897, 465)
Screenshot: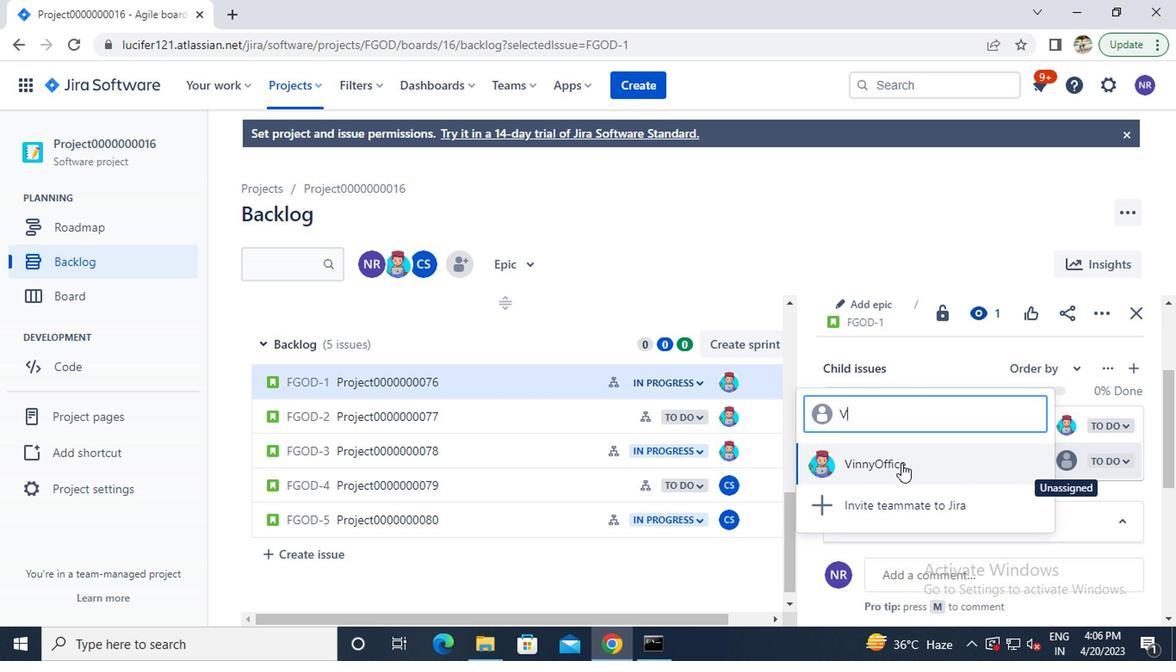 
Action: Mouse moved to (406, 423)
Screenshot: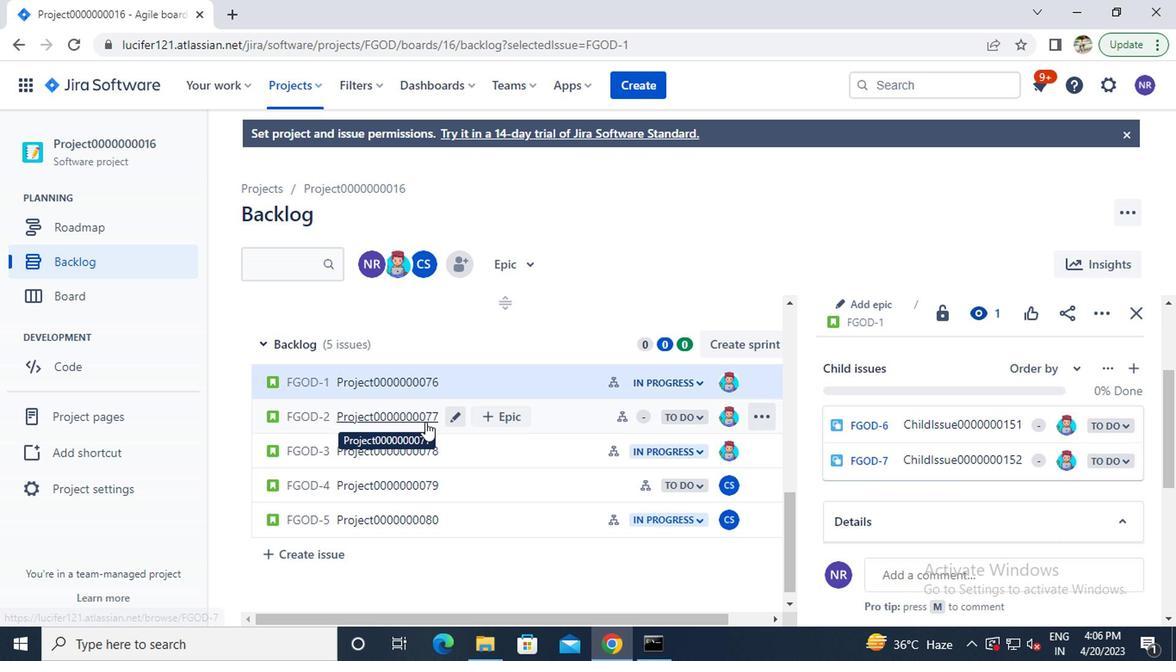 
Action: Mouse pressed left at (406, 423)
Screenshot: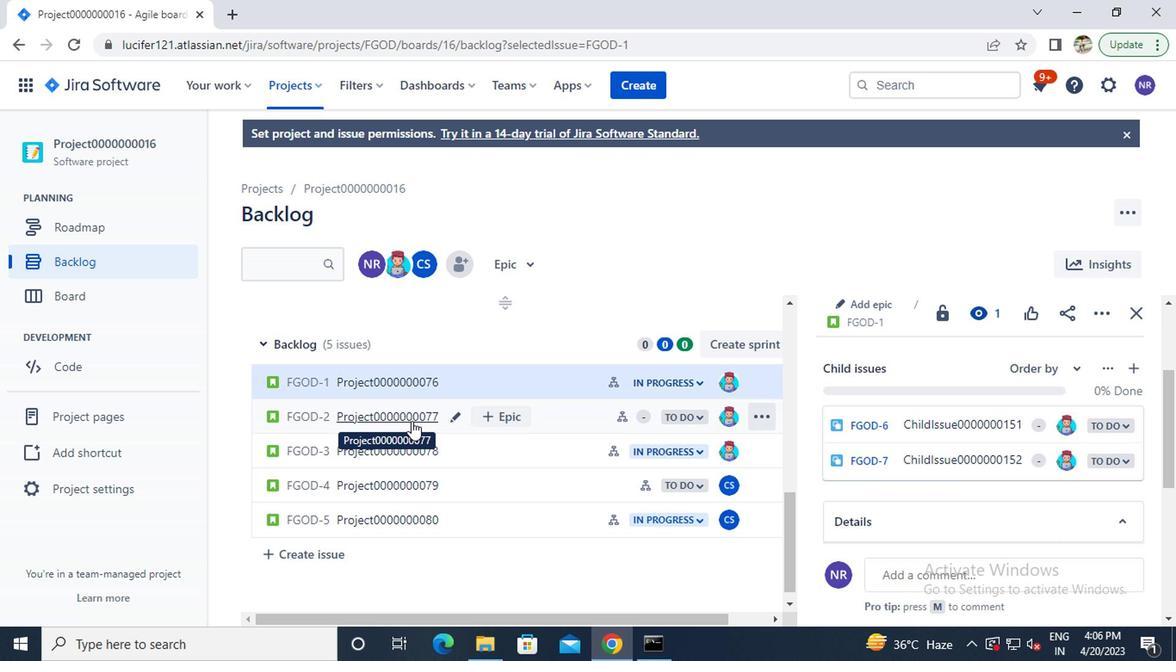 
Action: Mouse moved to (919, 419)
Screenshot: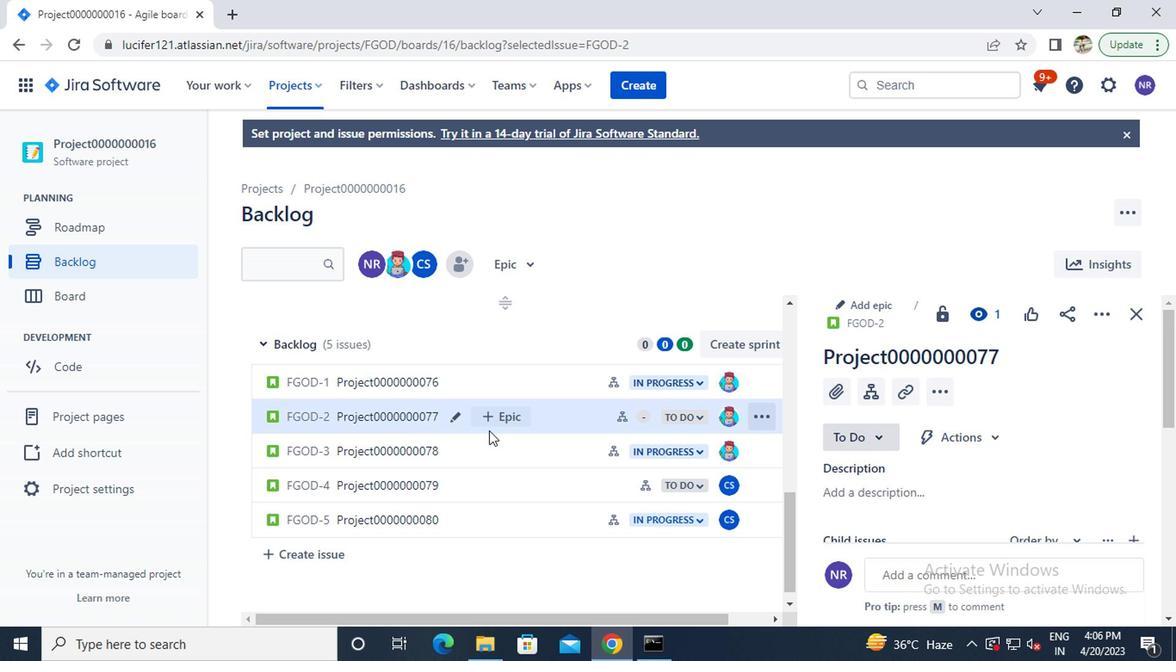 
Action: Mouse scrolled (919, 417) with delta (0, -1)
Screenshot: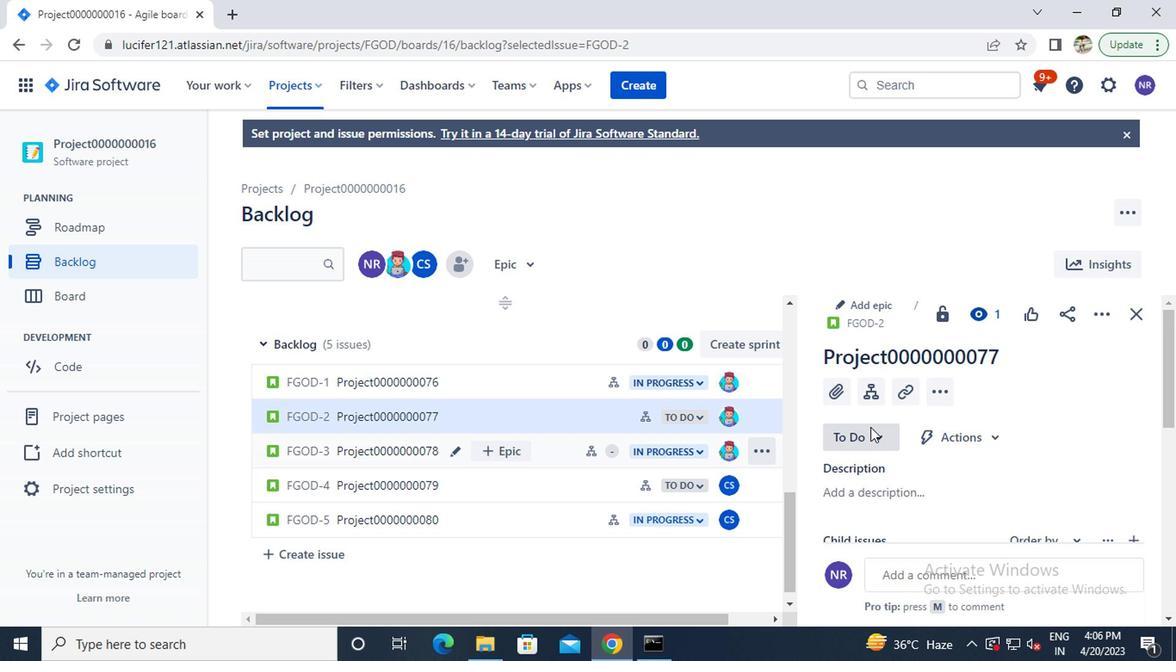 
Action: Mouse scrolled (919, 417) with delta (0, -1)
Screenshot: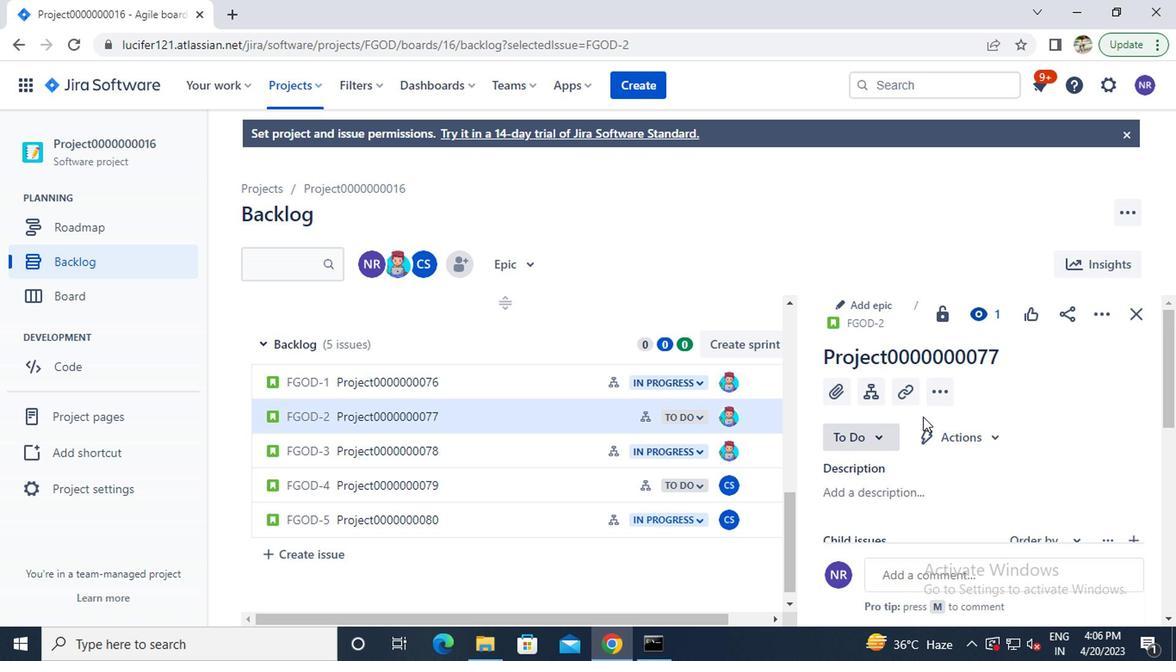 
Action: Mouse scrolled (919, 417) with delta (0, -1)
Screenshot: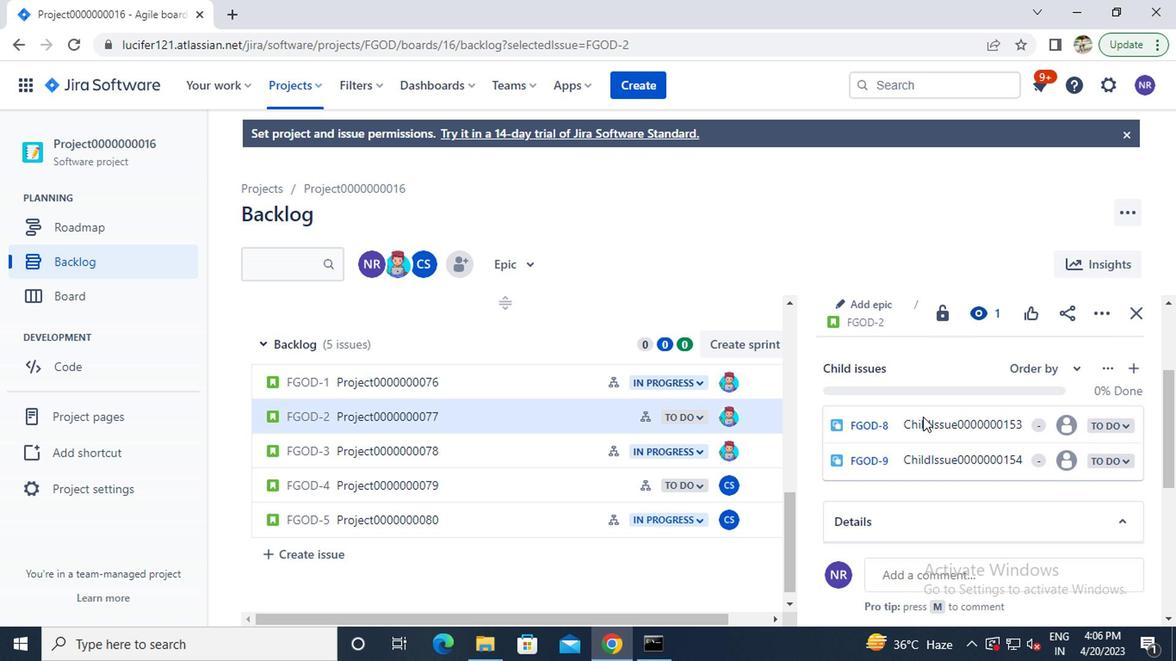 
Action: Mouse moved to (1066, 345)
Screenshot: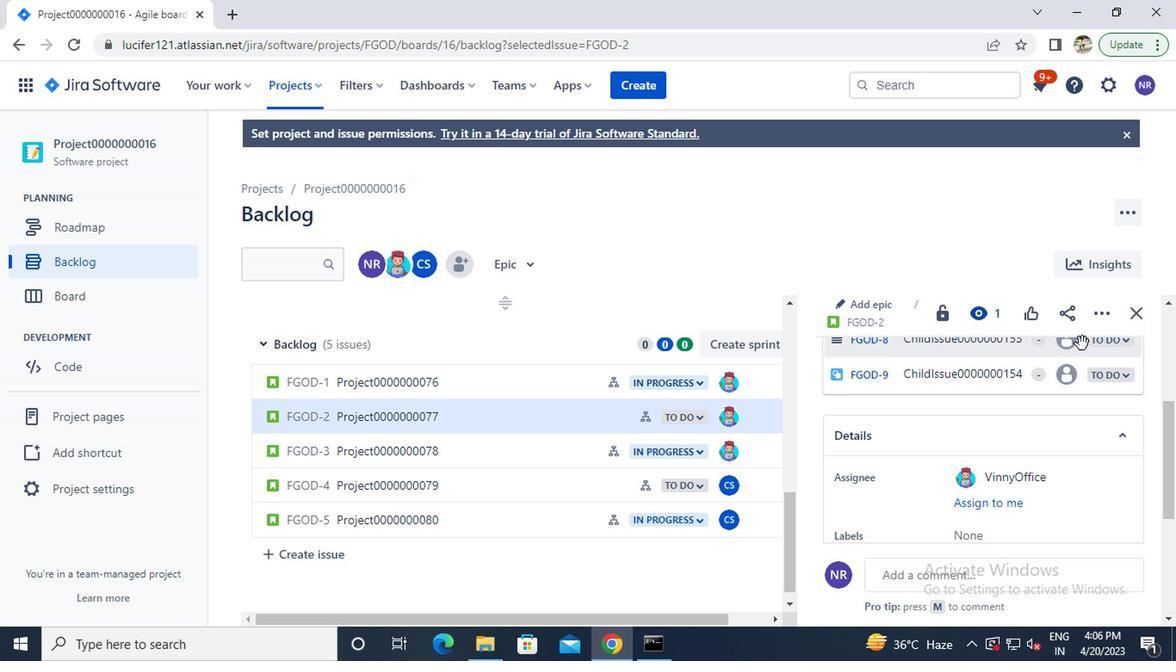 
Action: Mouse pressed left at (1066, 345)
Screenshot: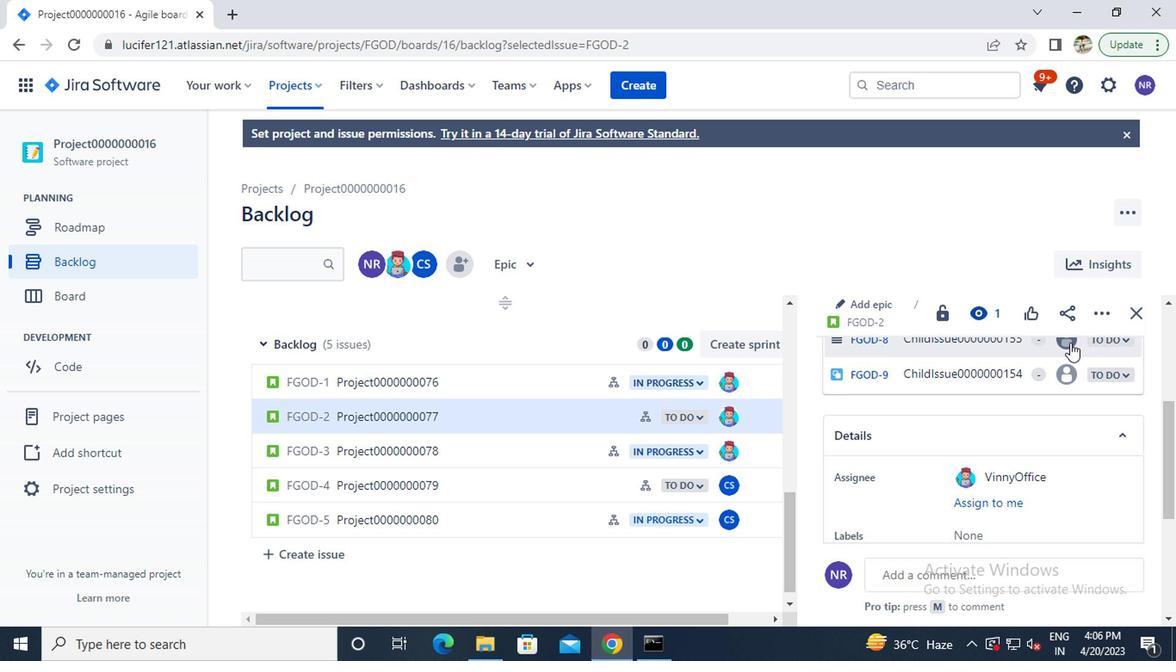 
Action: Mouse moved to (950, 335)
Screenshot: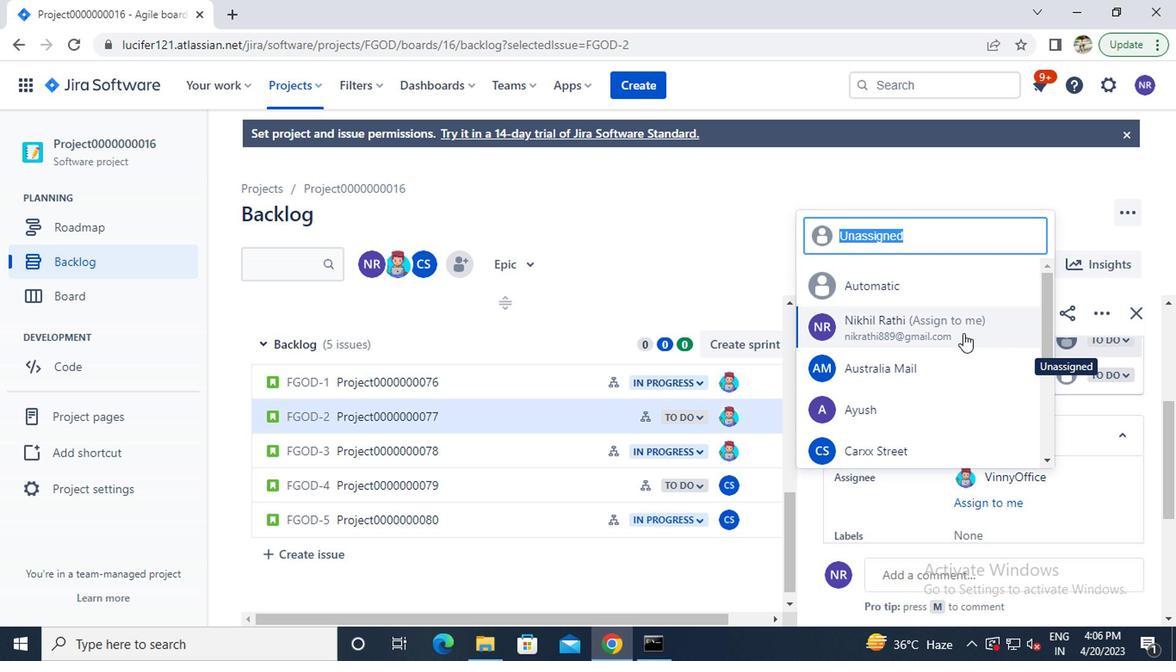 
Action: Key pressed bv
Screenshot: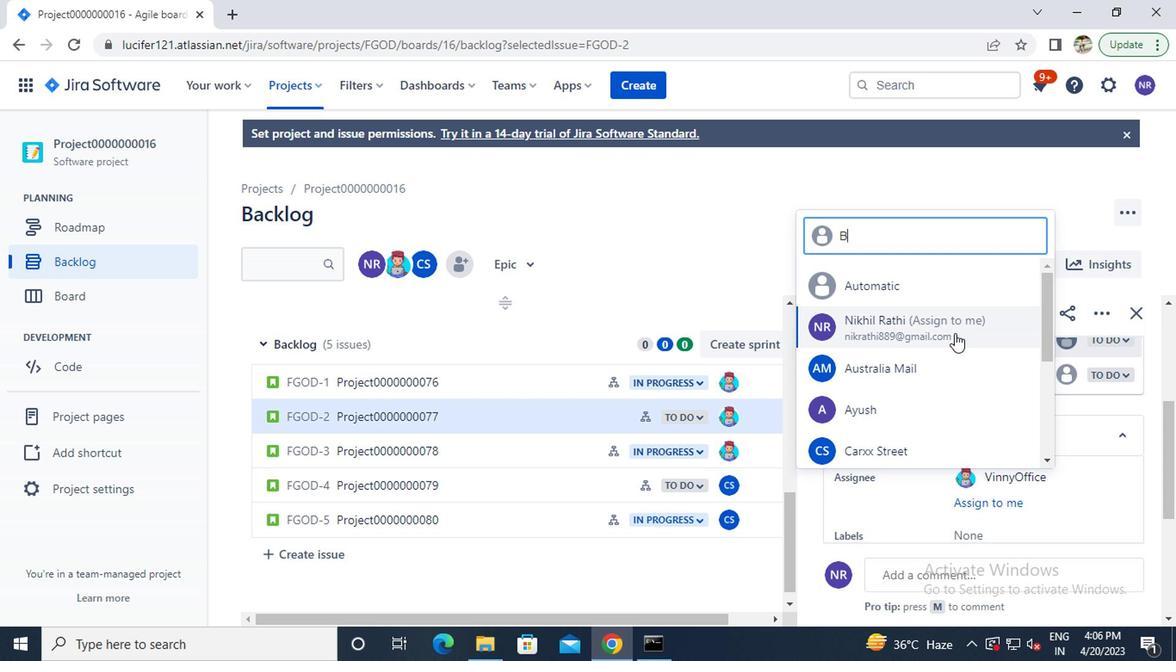 
Action: Mouse moved to (950, 333)
Screenshot: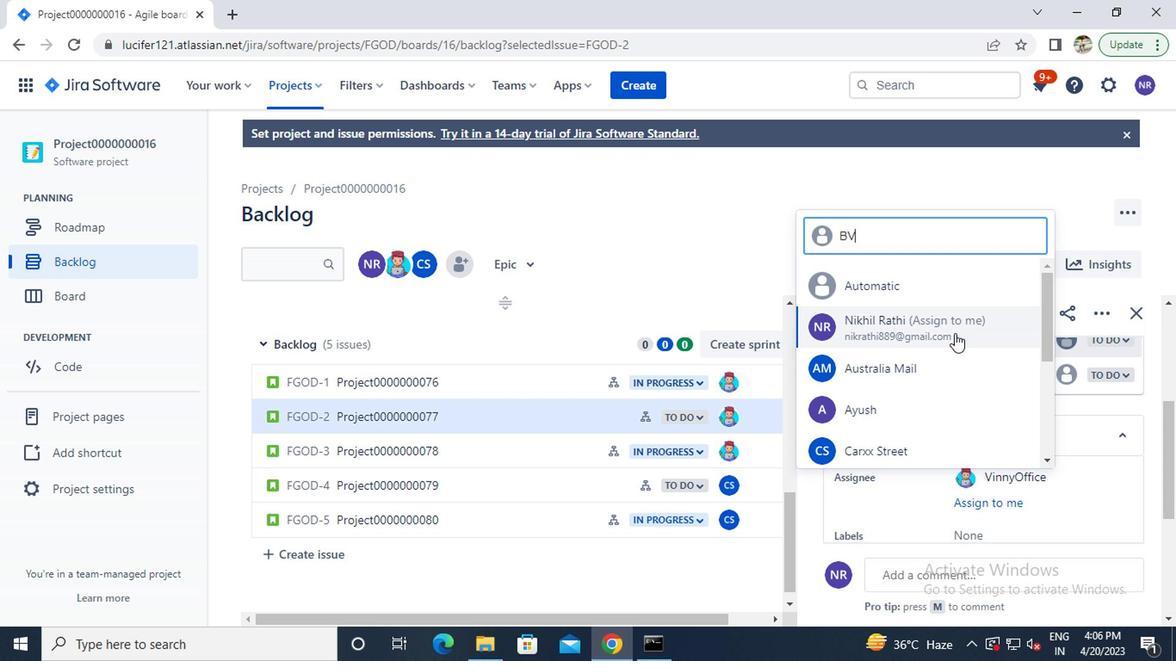 
Action: Key pressed <Key.backspace><Key.backspace>v
Screenshot: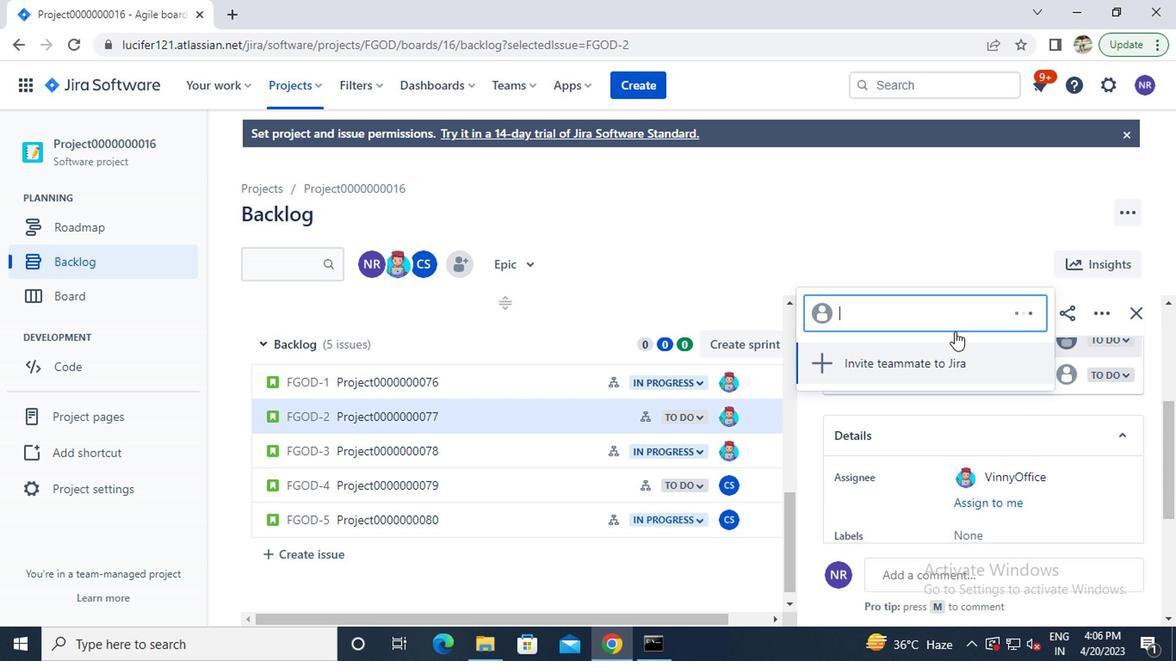 
Action: Mouse moved to (911, 337)
Screenshot: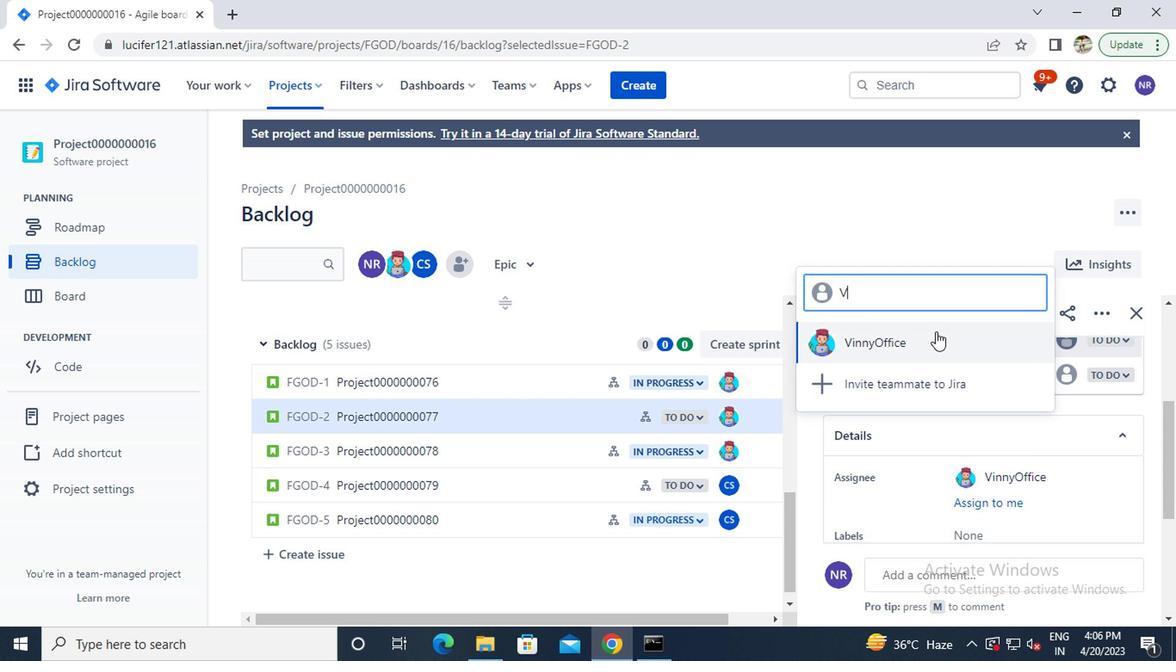 
Action: Mouse pressed left at (911, 337)
Screenshot: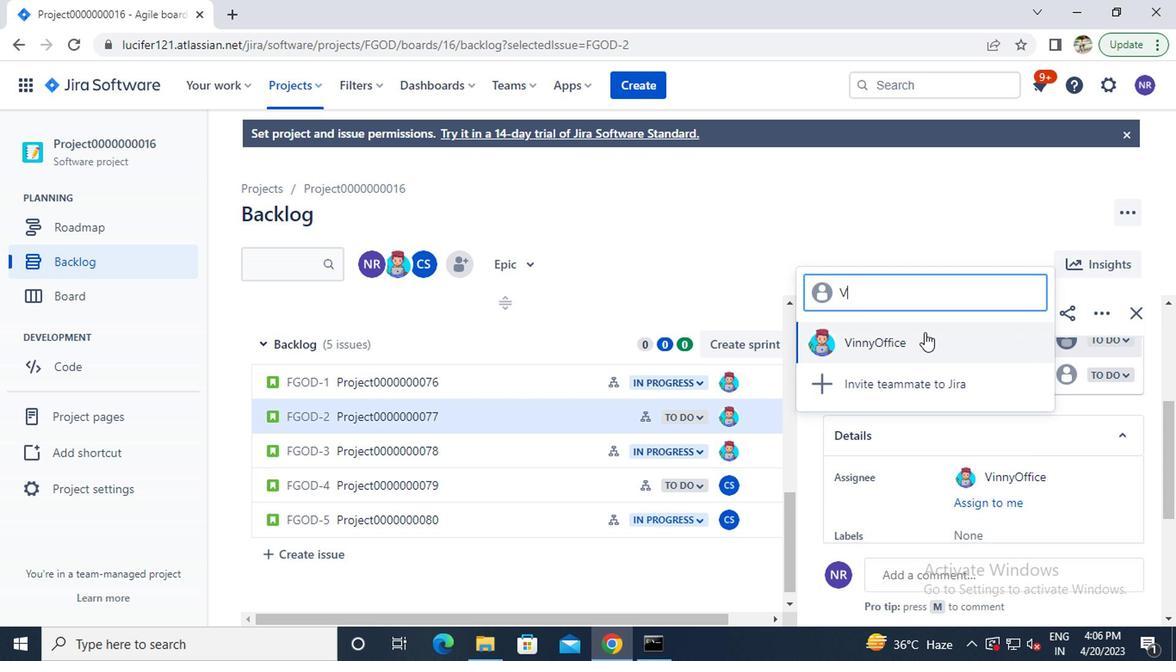 
Action: Mouse moved to (1127, 307)
Screenshot: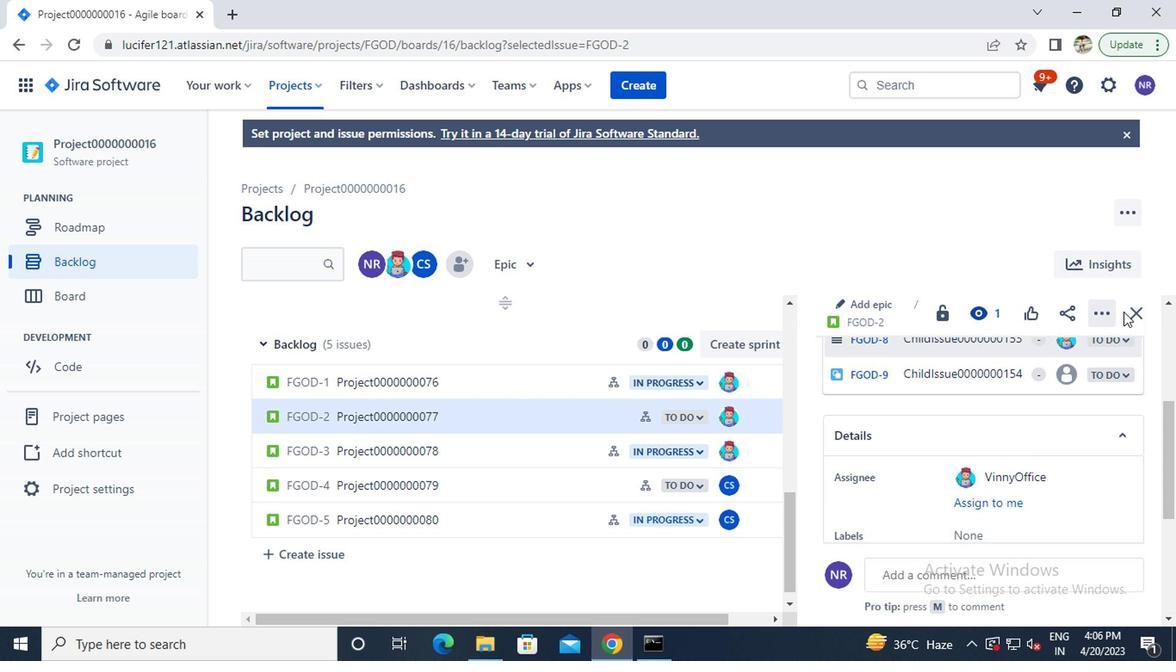 
Action: Mouse pressed left at (1127, 307)
Screenshot: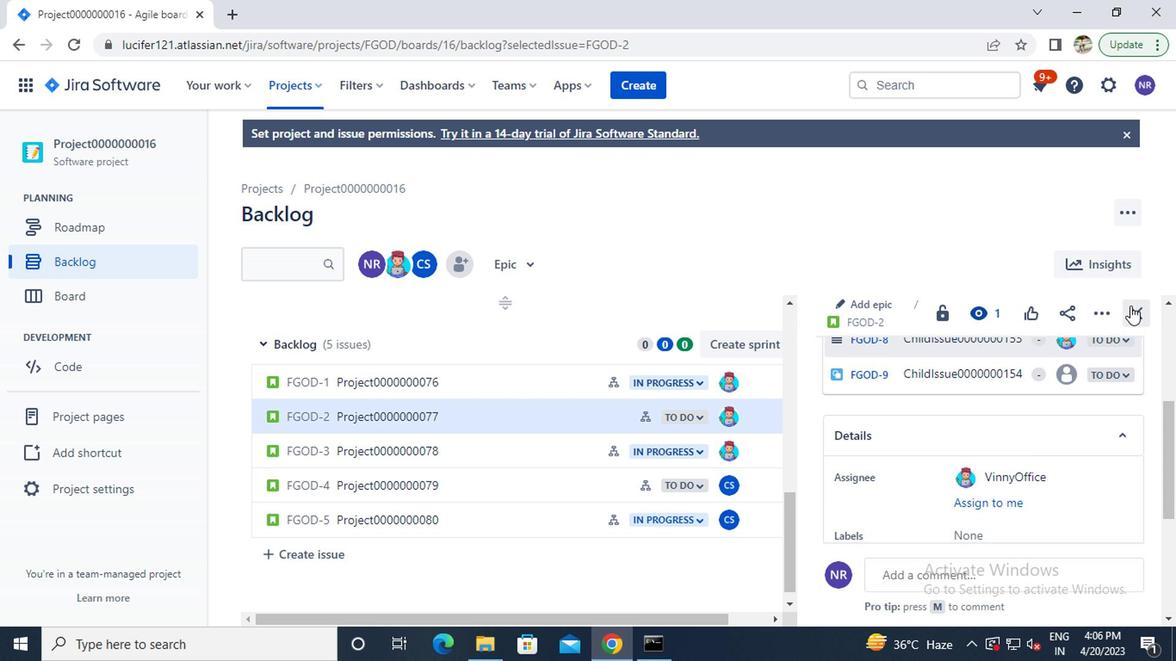 
Action: Mouse moved to (811, 253)
Screenshot: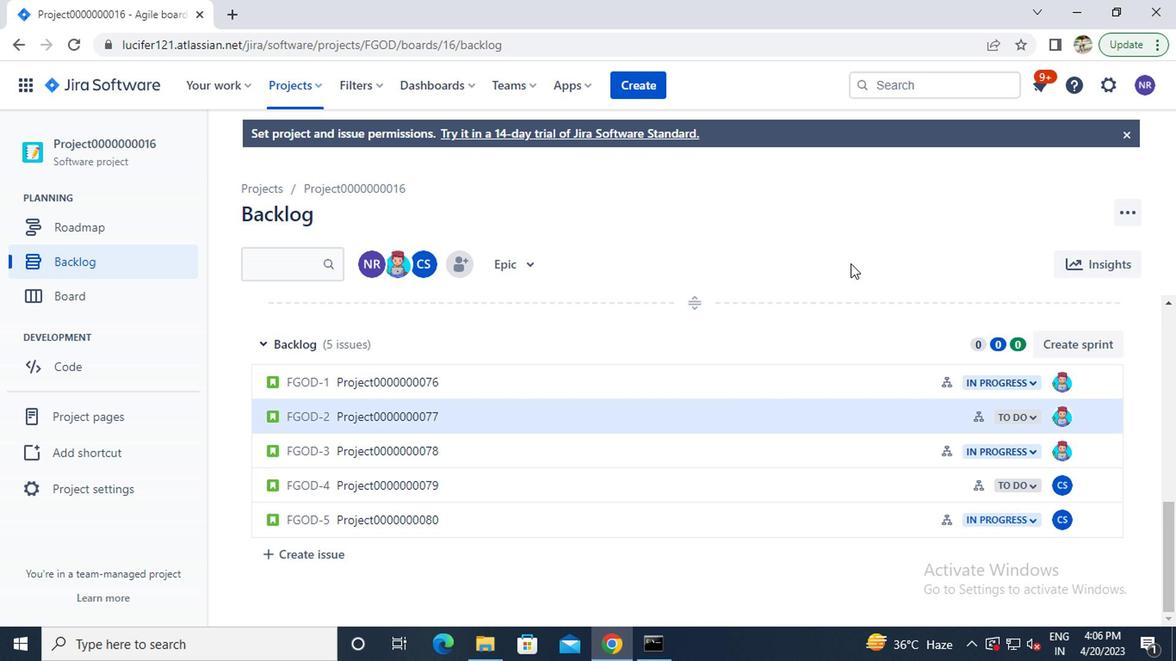 
